 Task: Add Nature's Plus Animal Parade Magnesium to the cart.
Action: Mouse moved to (314, 161)
Screenshot: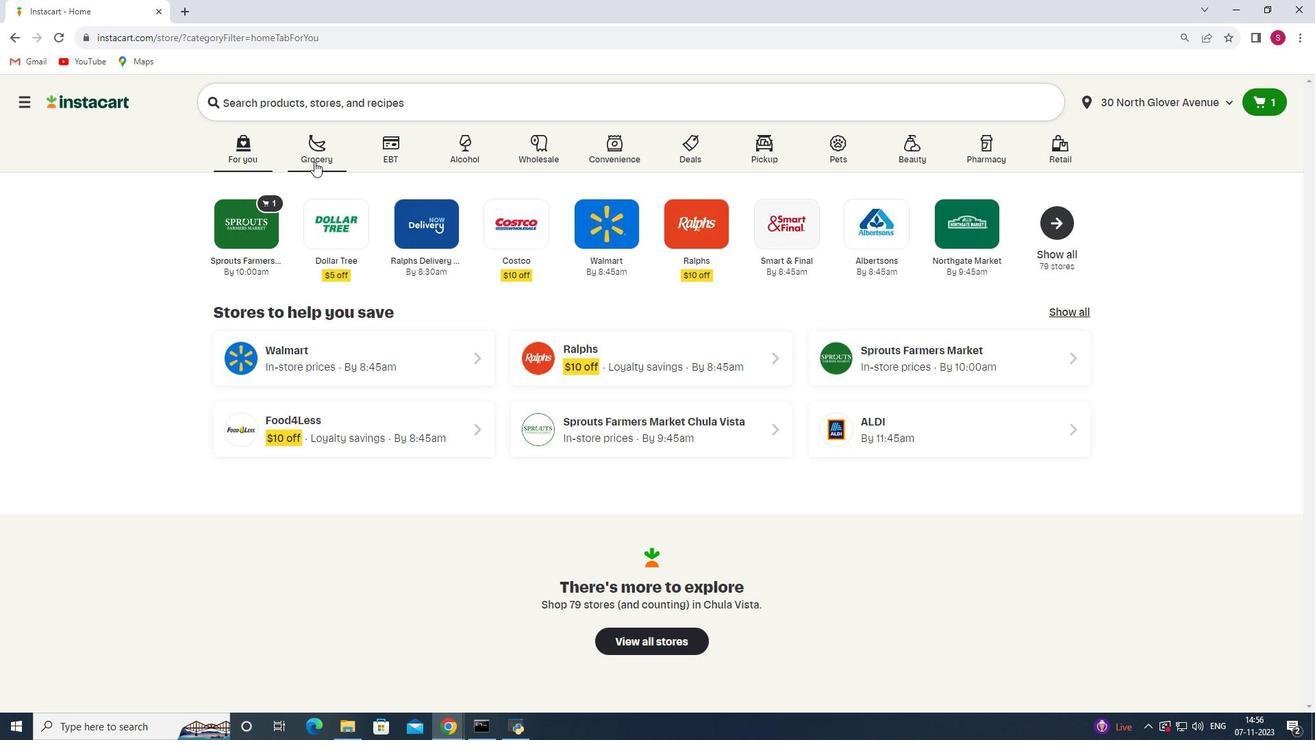 
Action: Mouse pressed left at (314, 161)
Screenshot: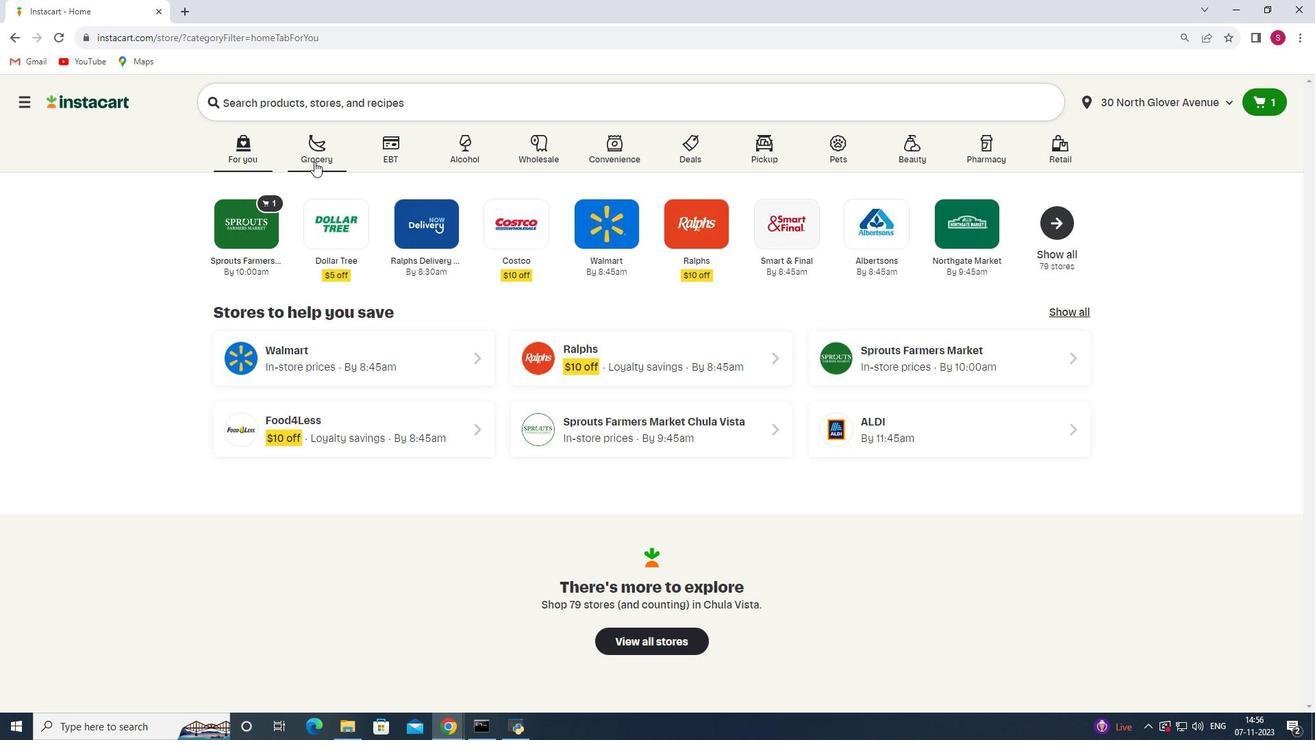 
Action: Mouse moved to (327, 384)
Screenshot: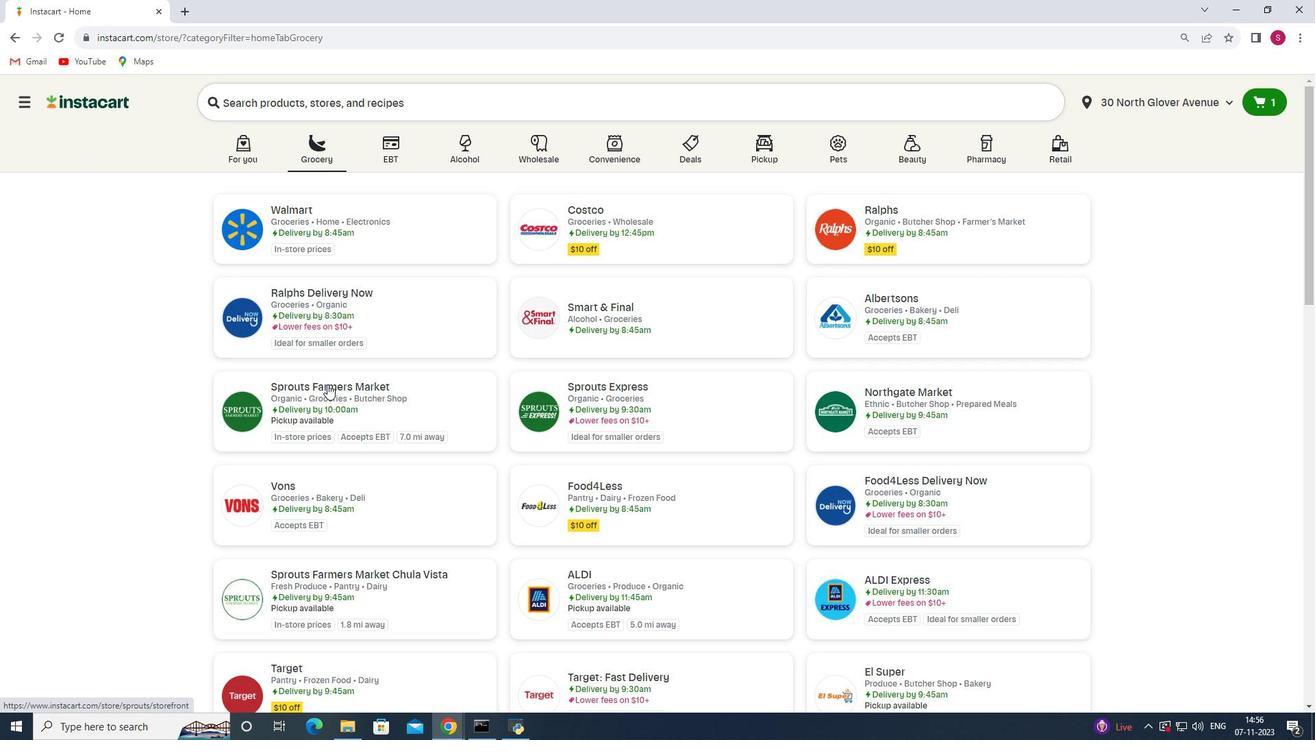 
Action: Mouse pressed left at (327, 384)
Screenshot: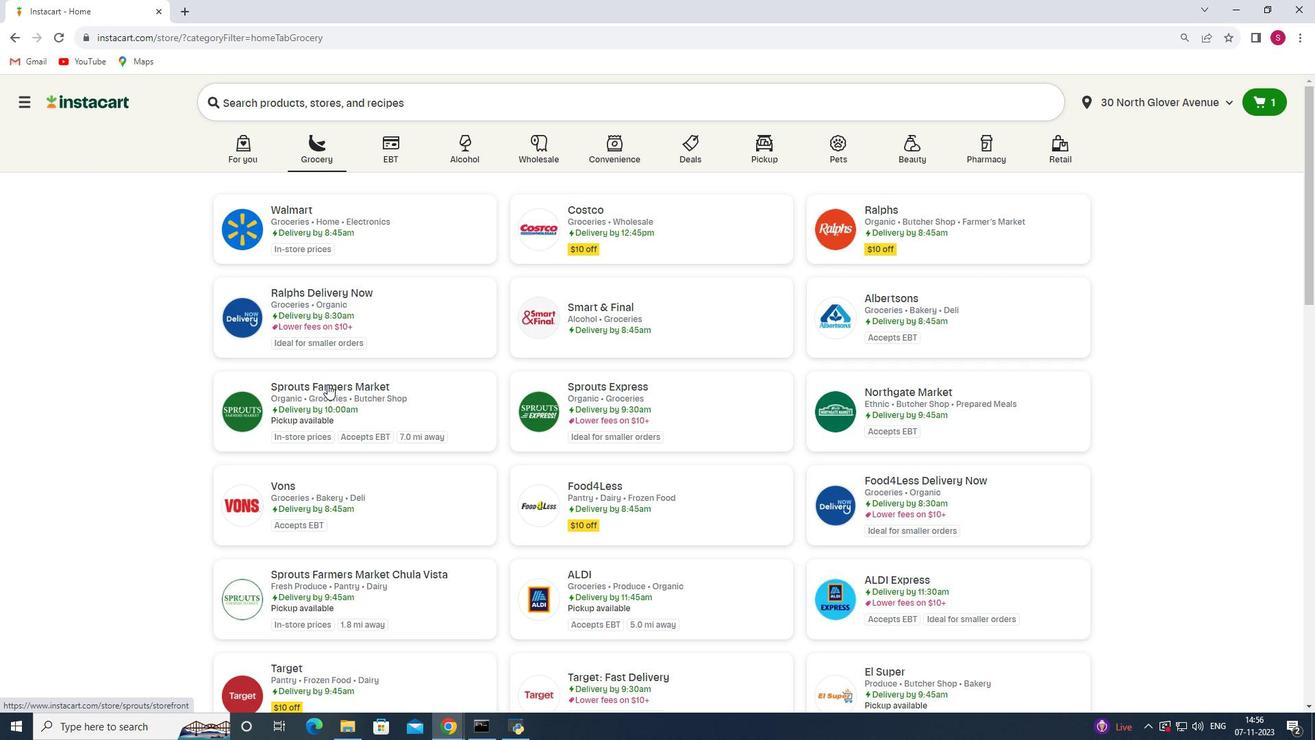 
Action: Mouse moved to (104, 427)
Screenshot: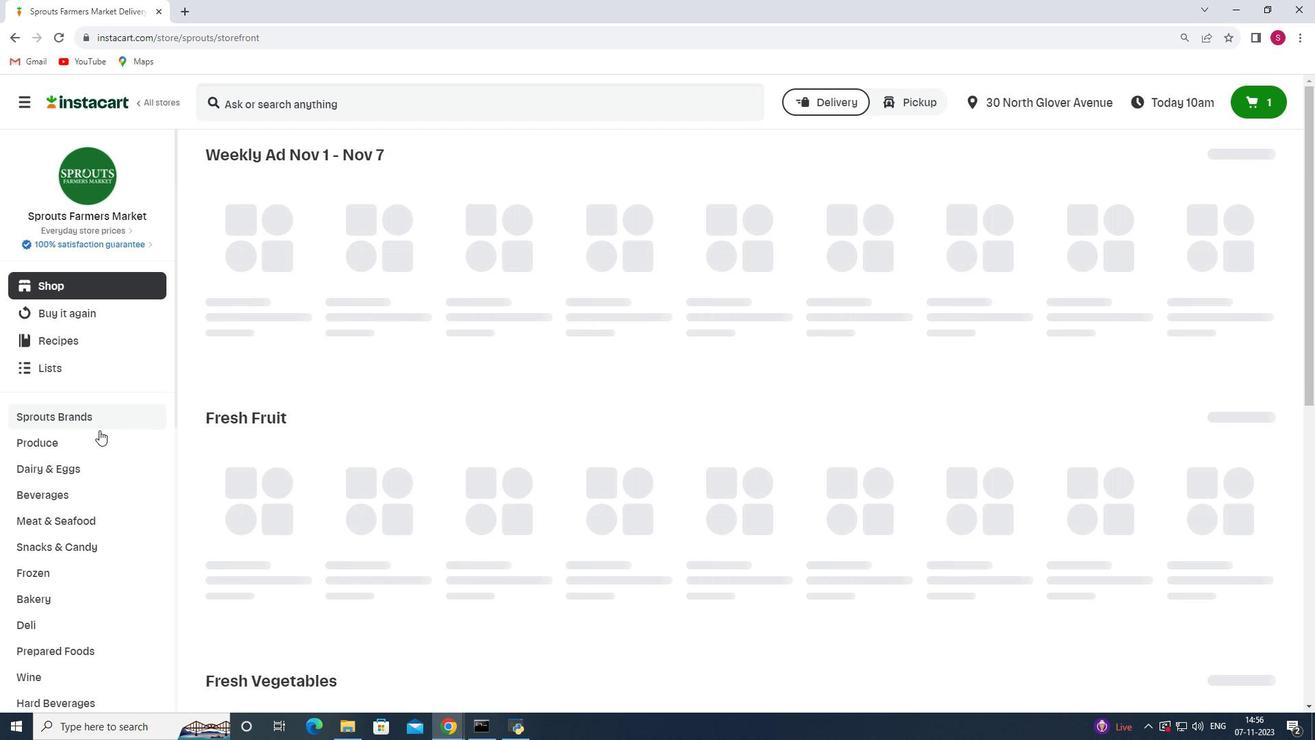 
Action: Mouse scrolled (104, 426) with delta (0, 0)
Screenshot: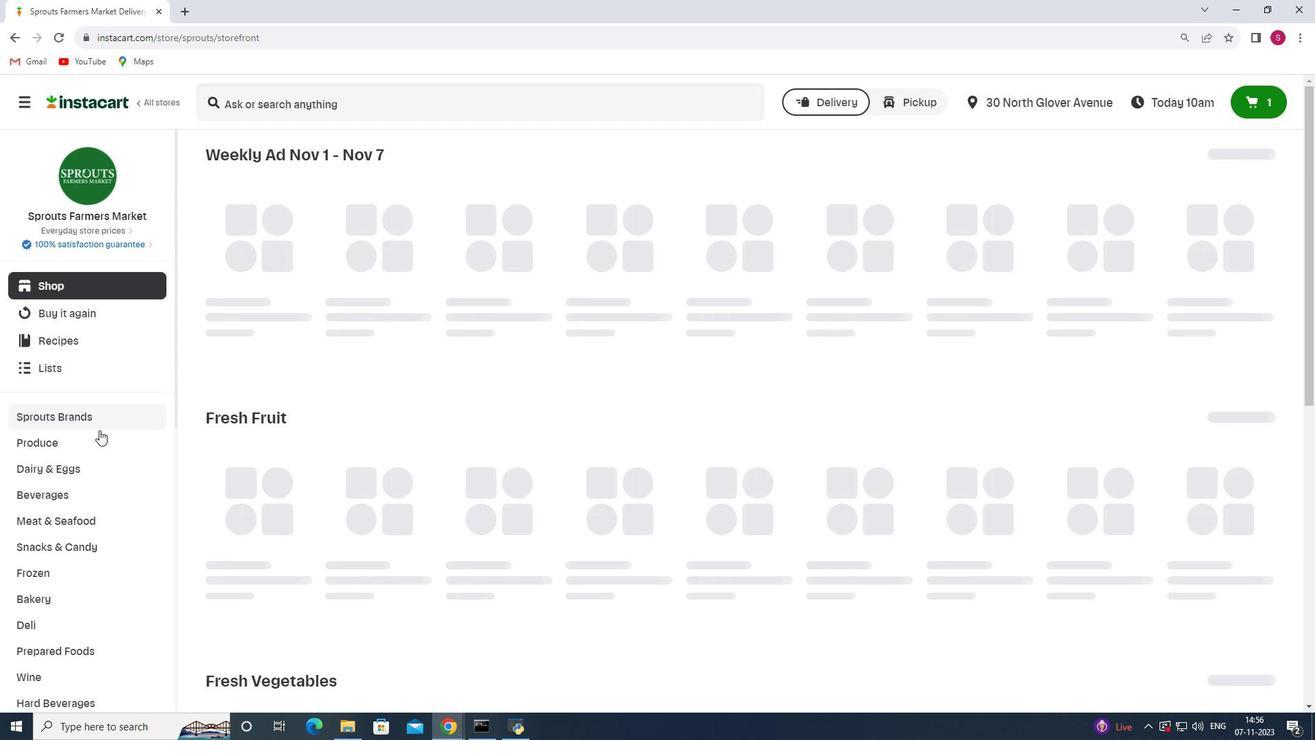 
Action: Mouse moved to (91, 433)
Screenshot: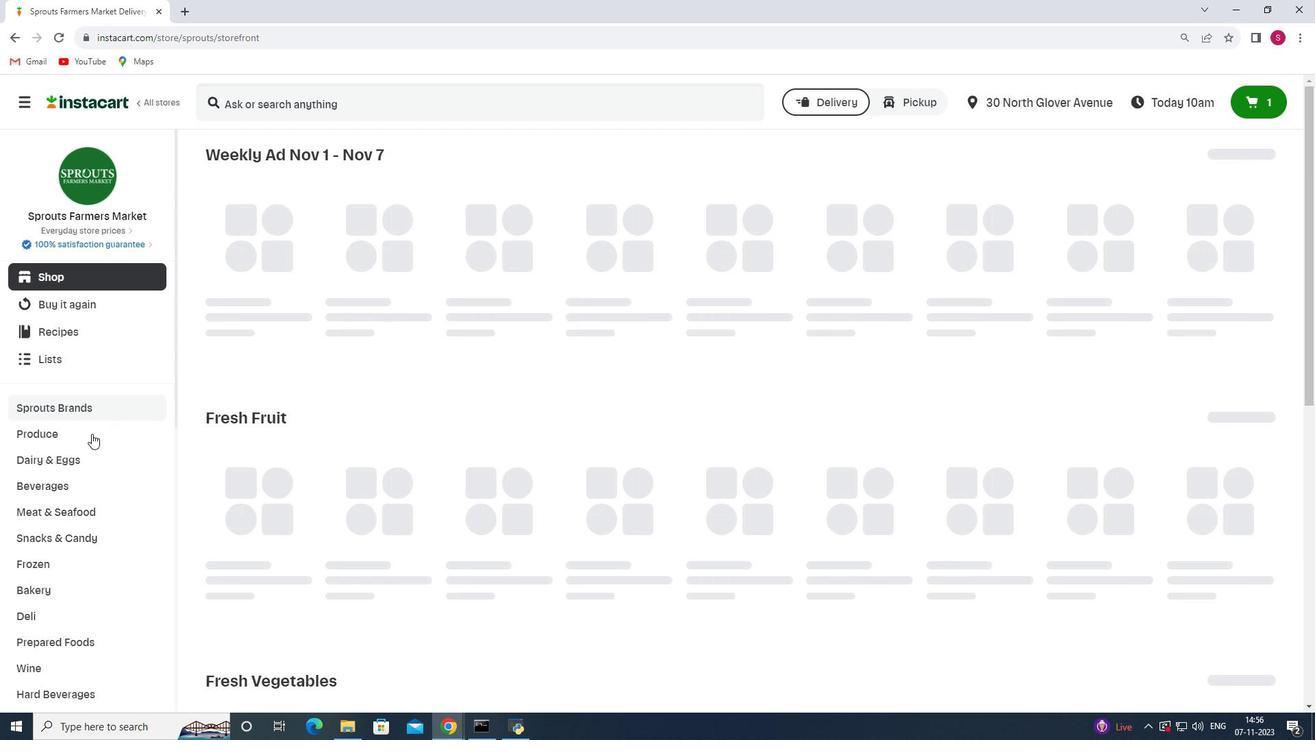 
Action: Mouse scrolled (91, 433) with delta (0, 0)
Screenshot: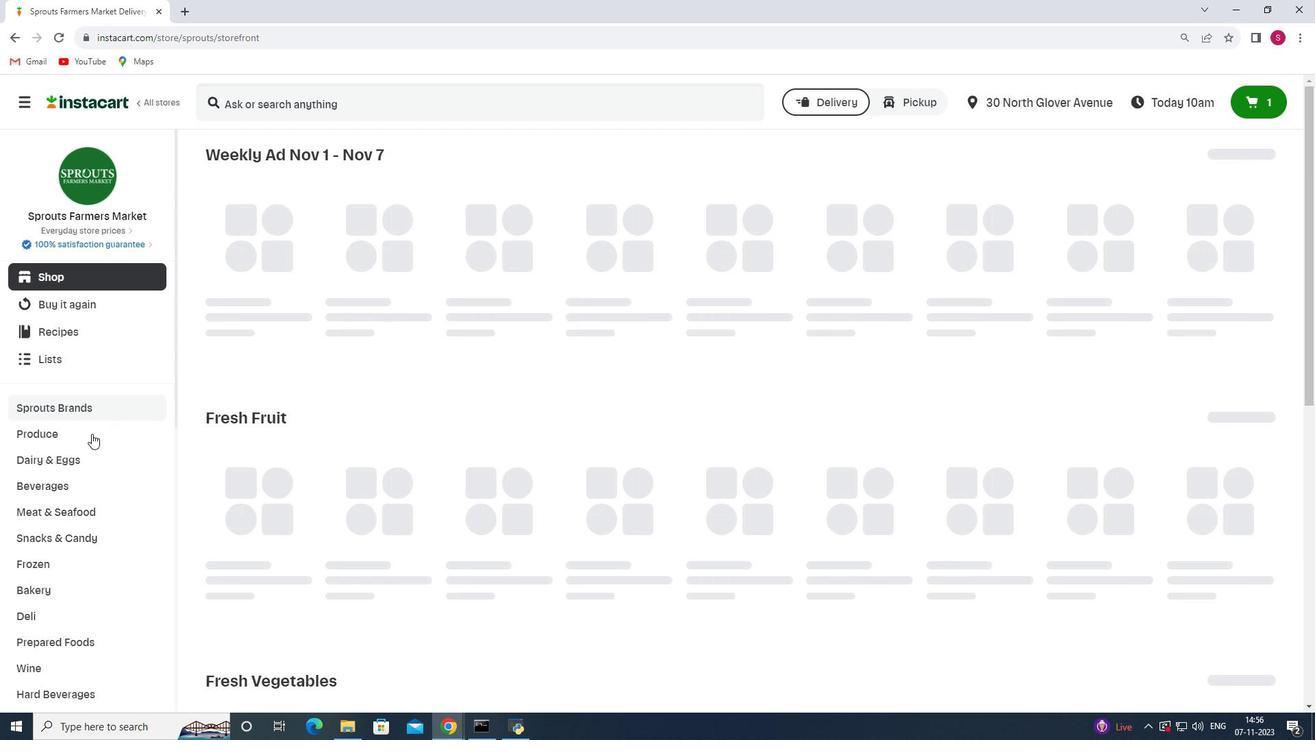 
Action: Mouse scrolled (91, 433) with delta (0, 0)
Screenshot: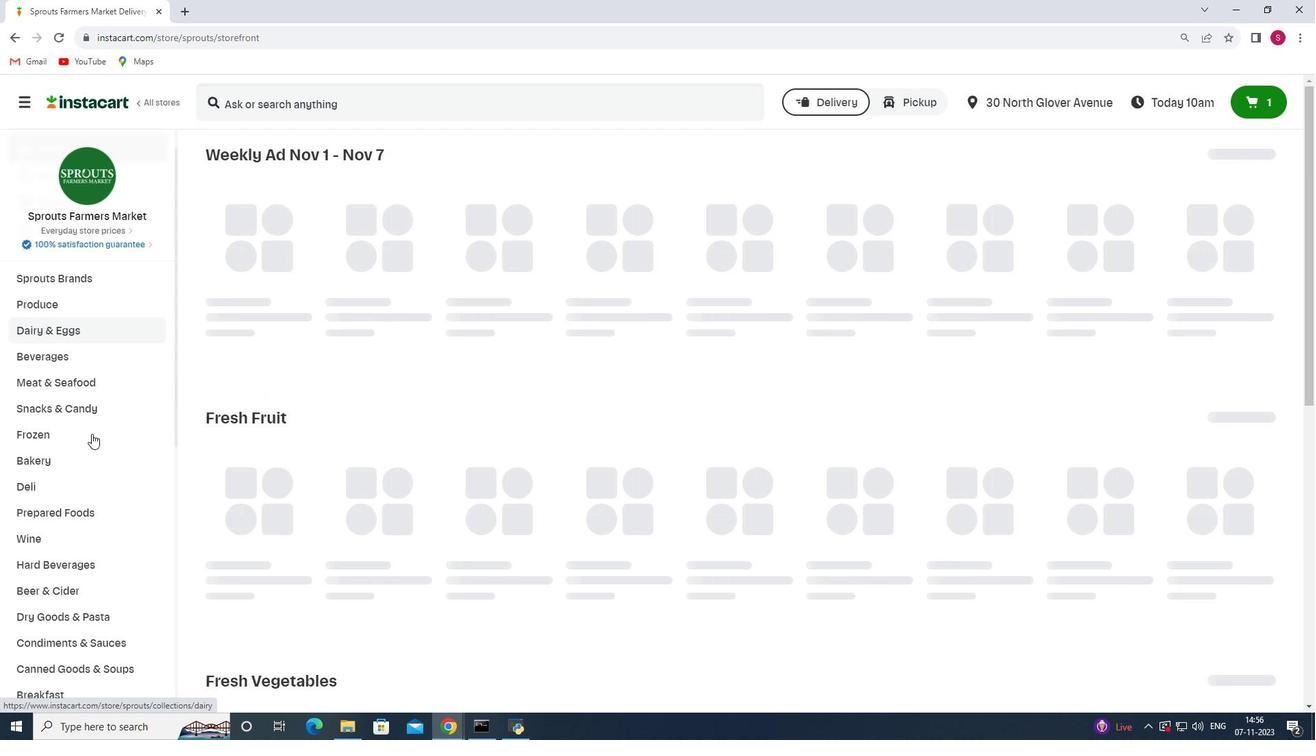 
Action: Mouse scrolled (91, 433) with delta (0, 0)
Screenshot: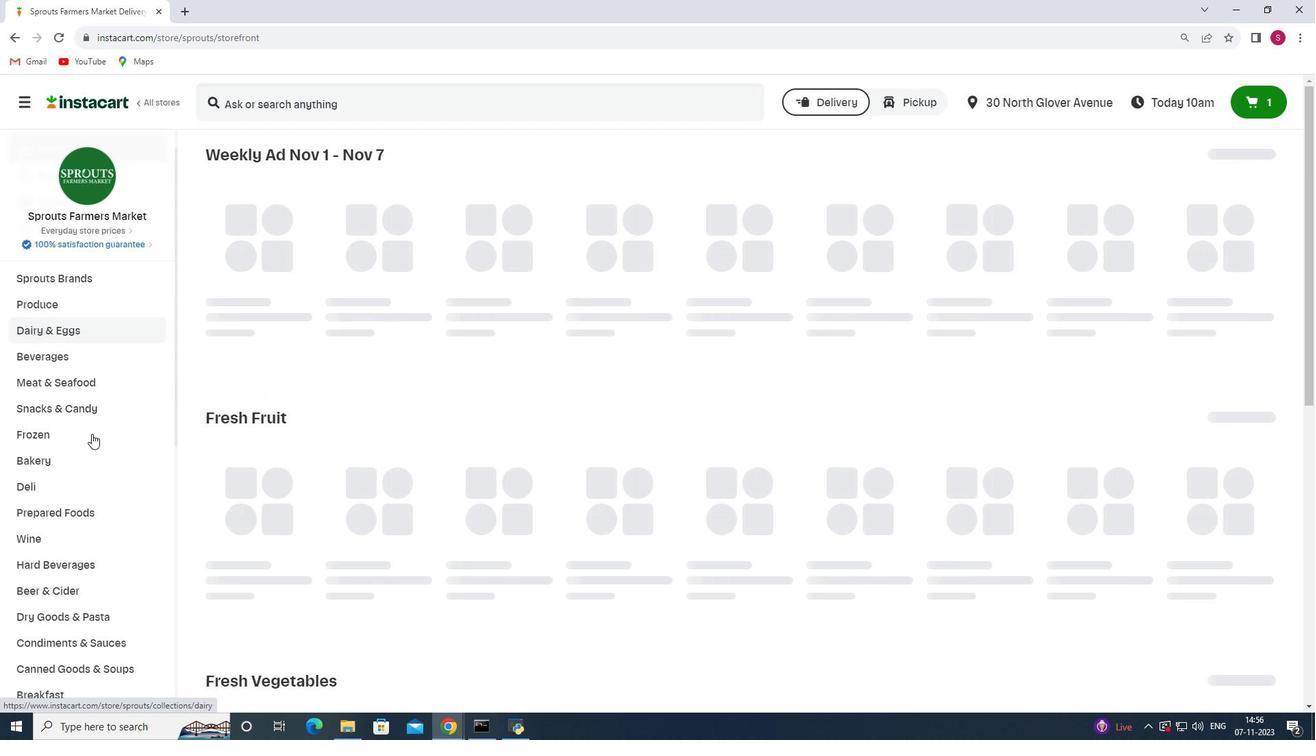 
Action: Mouse scrolled (91, 433) with delta (0, 0)
Screenshot: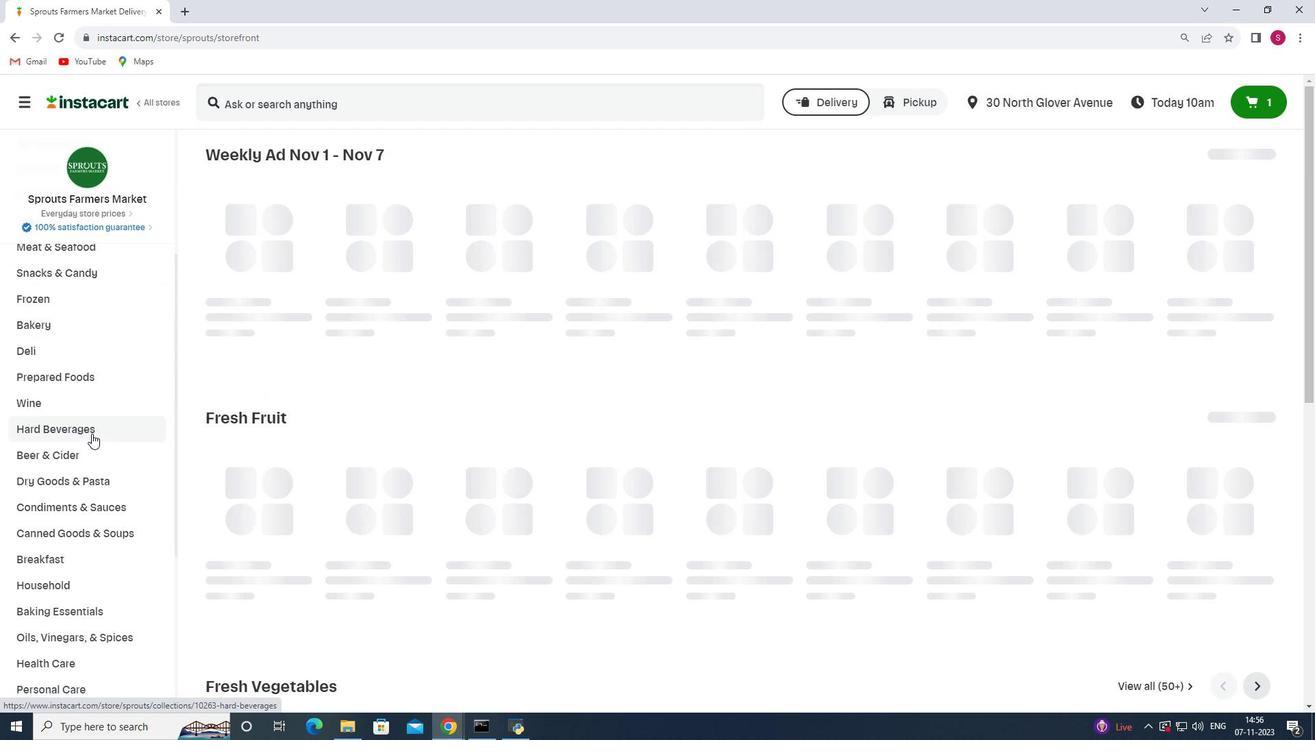 
Action: Mouse scrolled (91, 433) with delta (0, 0)
Screenshot: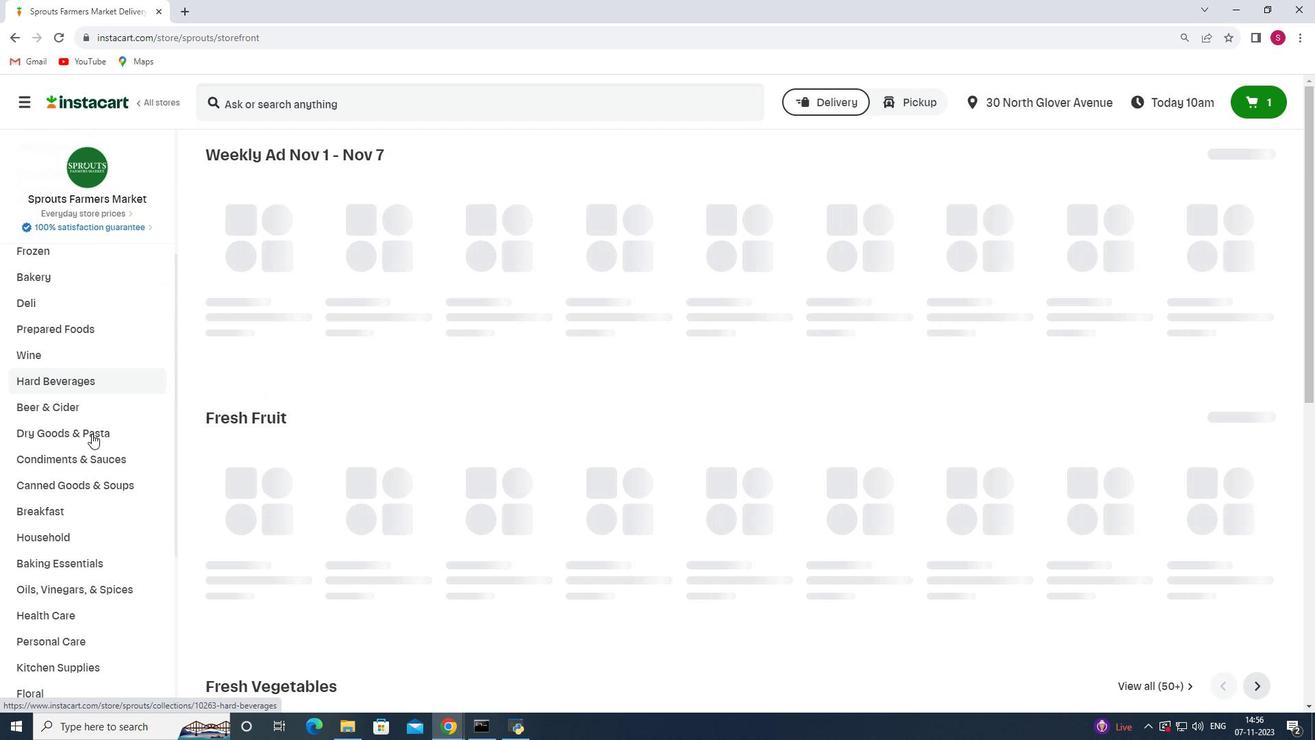 
Action: Mouse scrolled (91, 433) with delta (0, 0)
Screenshot: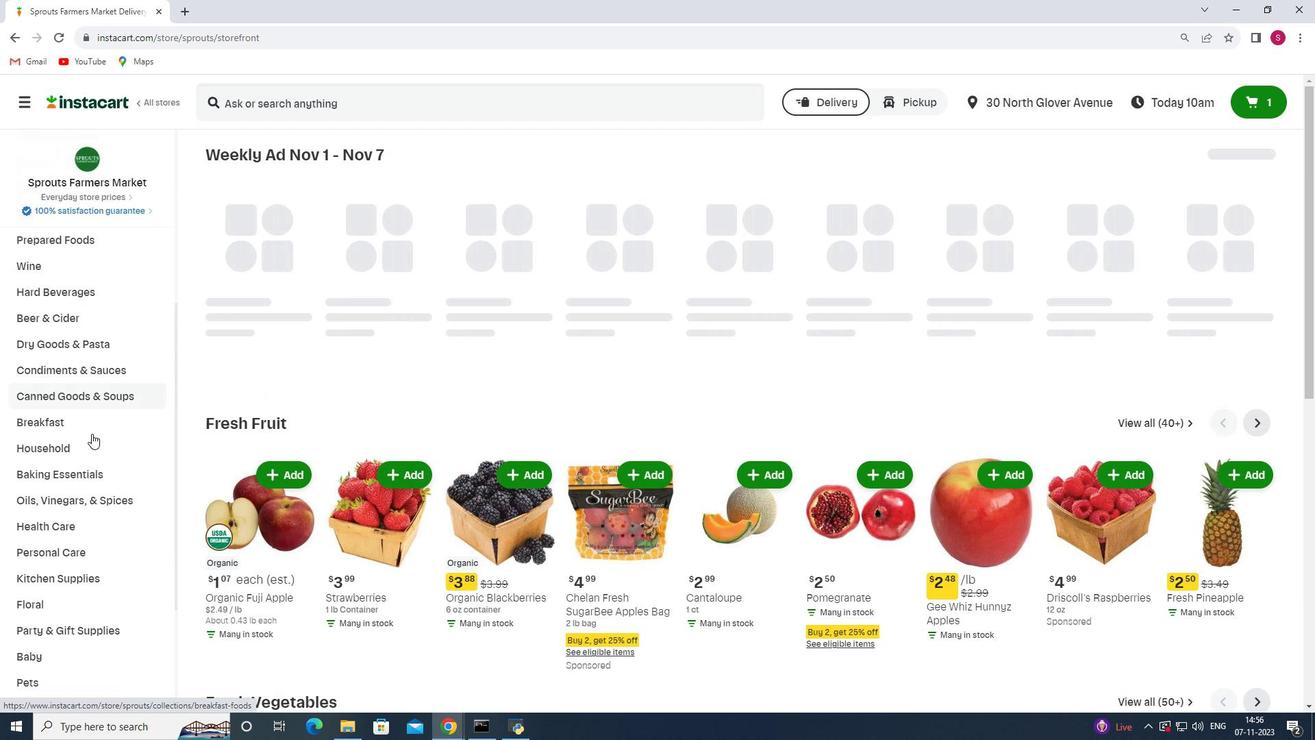 
Action: Mouse scrolled (91, 433) with delta (0, 0)
Screenshot: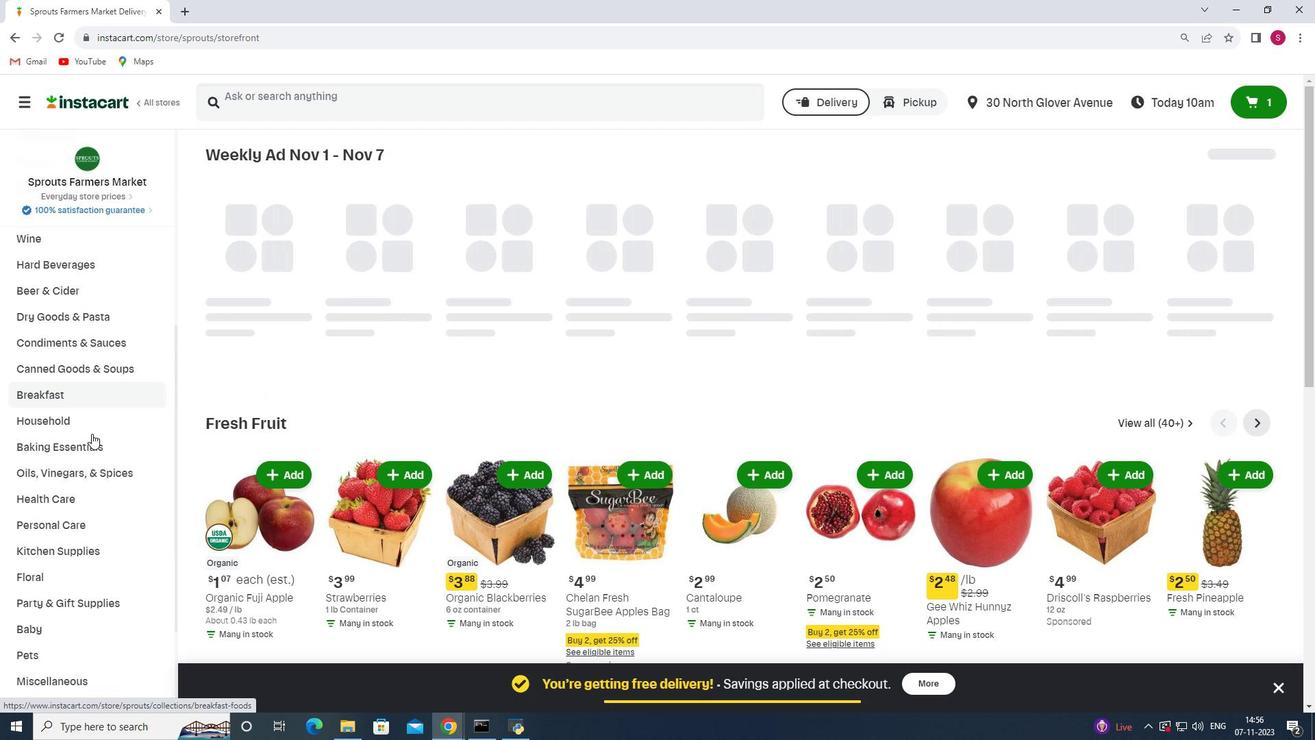 
Action: Mouse moved to (97, 391)
Screenshot: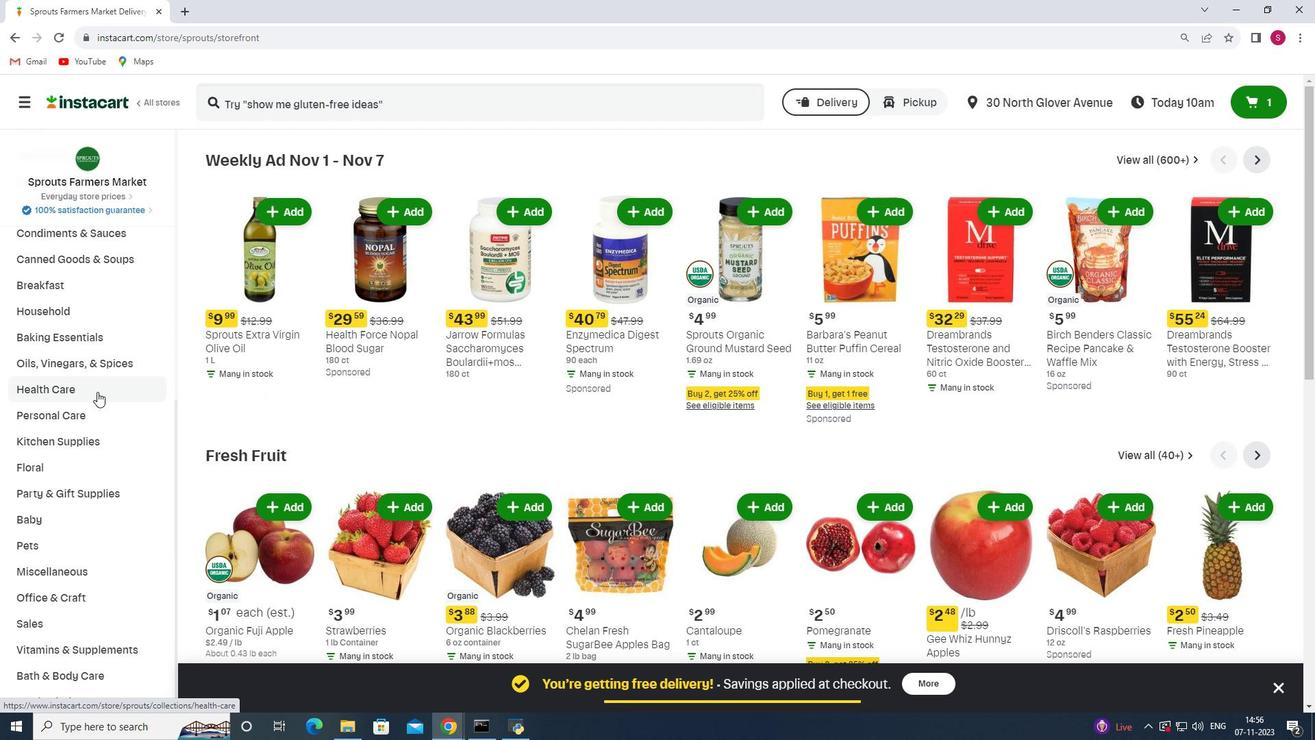 
Action: Mouse pressed left at (97, 391)
Screenshot: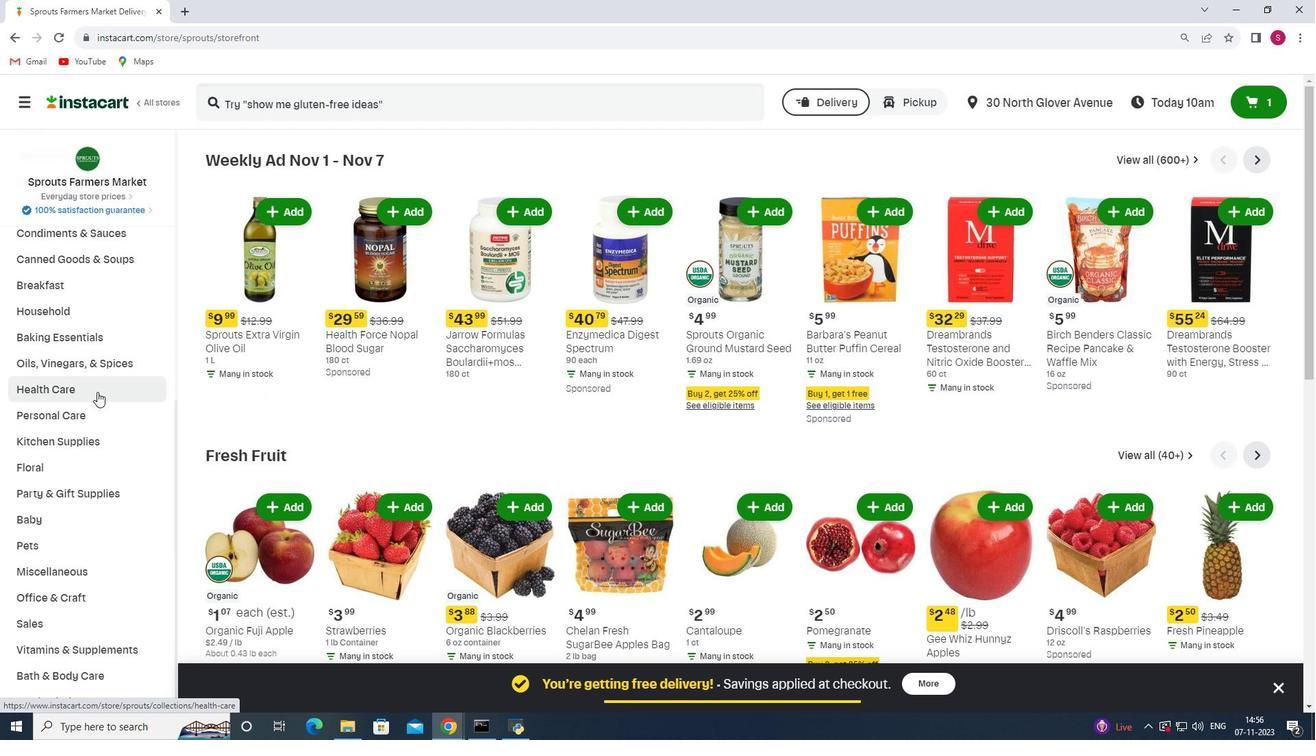 
Action: Mouse moved to (504, 194)
Screenshot: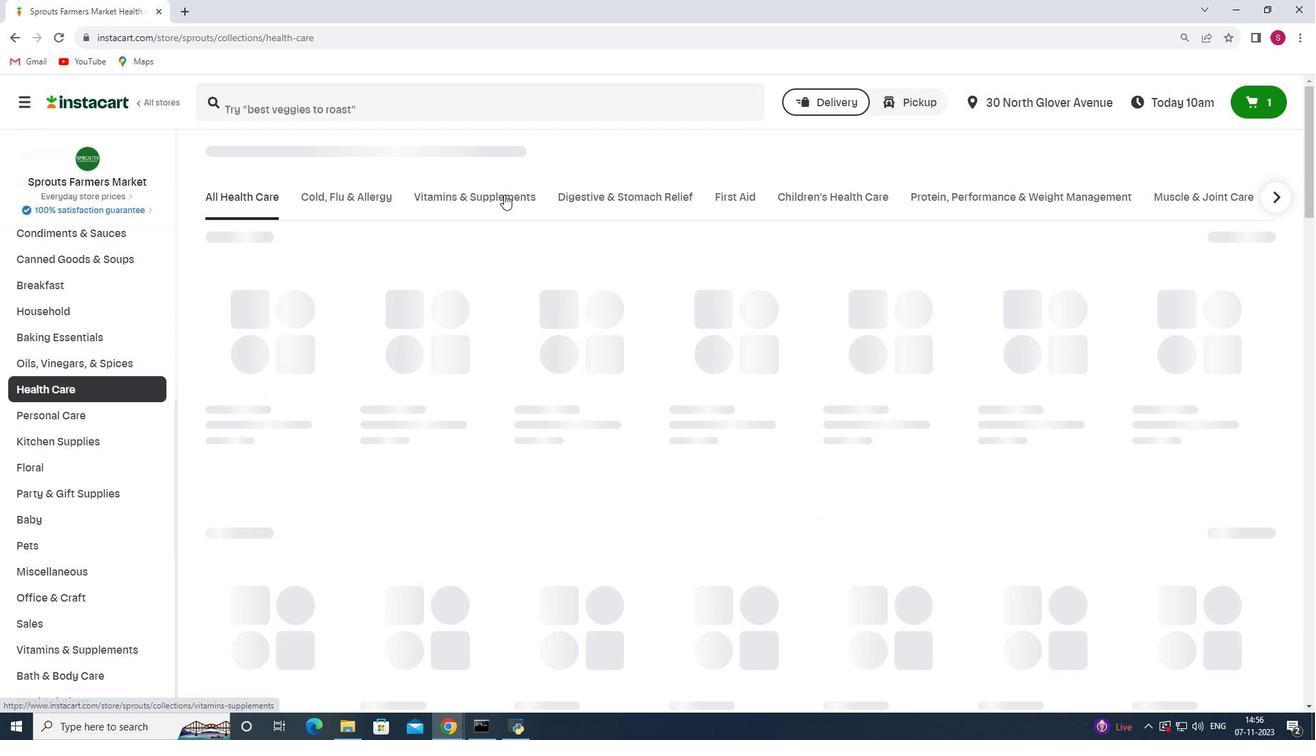 
Action: Mouse pressed left at (504, 194)
Screenshot: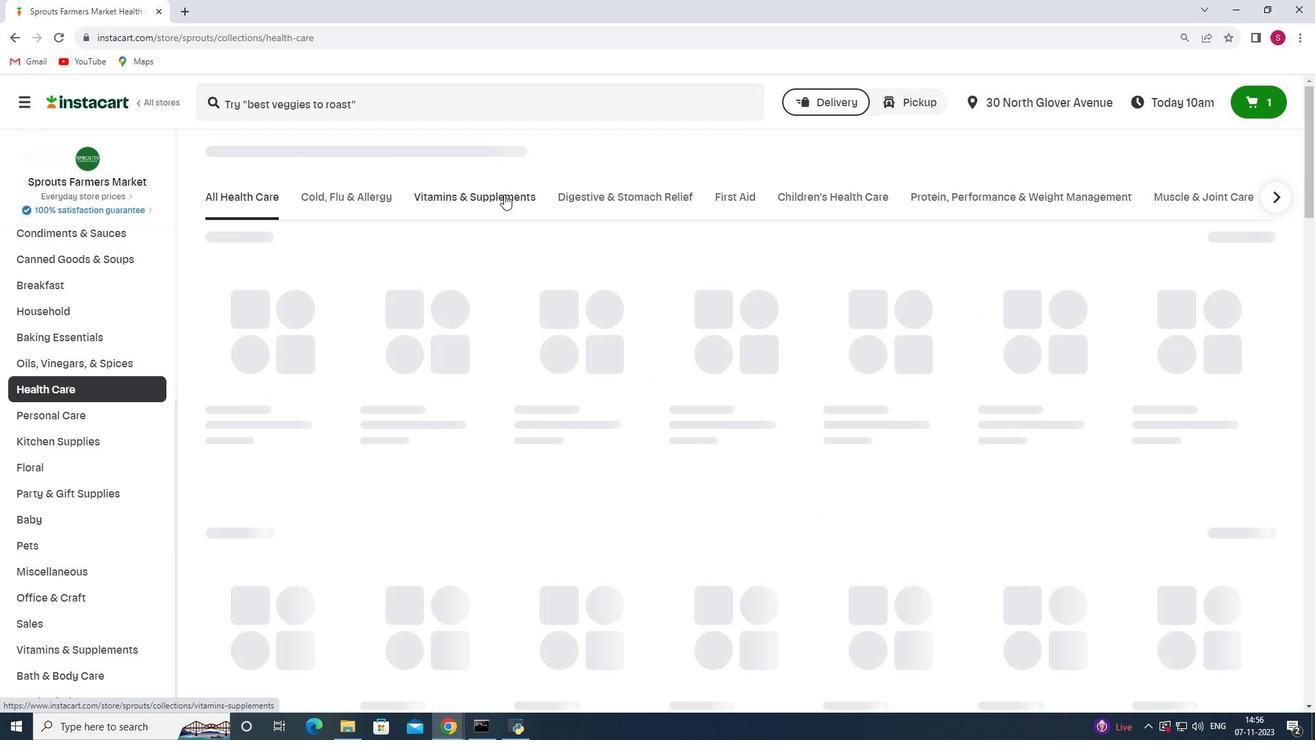 
Action: Mouse moved to (752, 261)
Screenshot: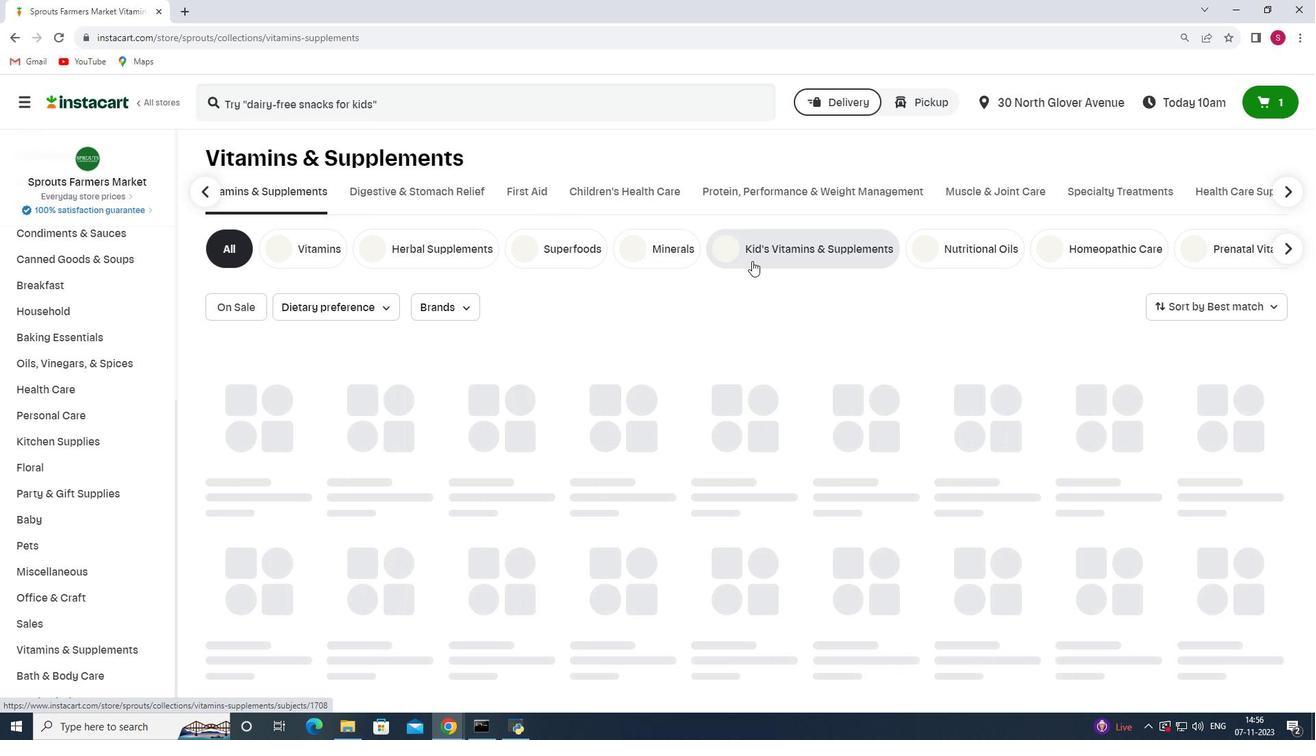 
Action: Mouse pressed left at (752, 261)
Screenshot: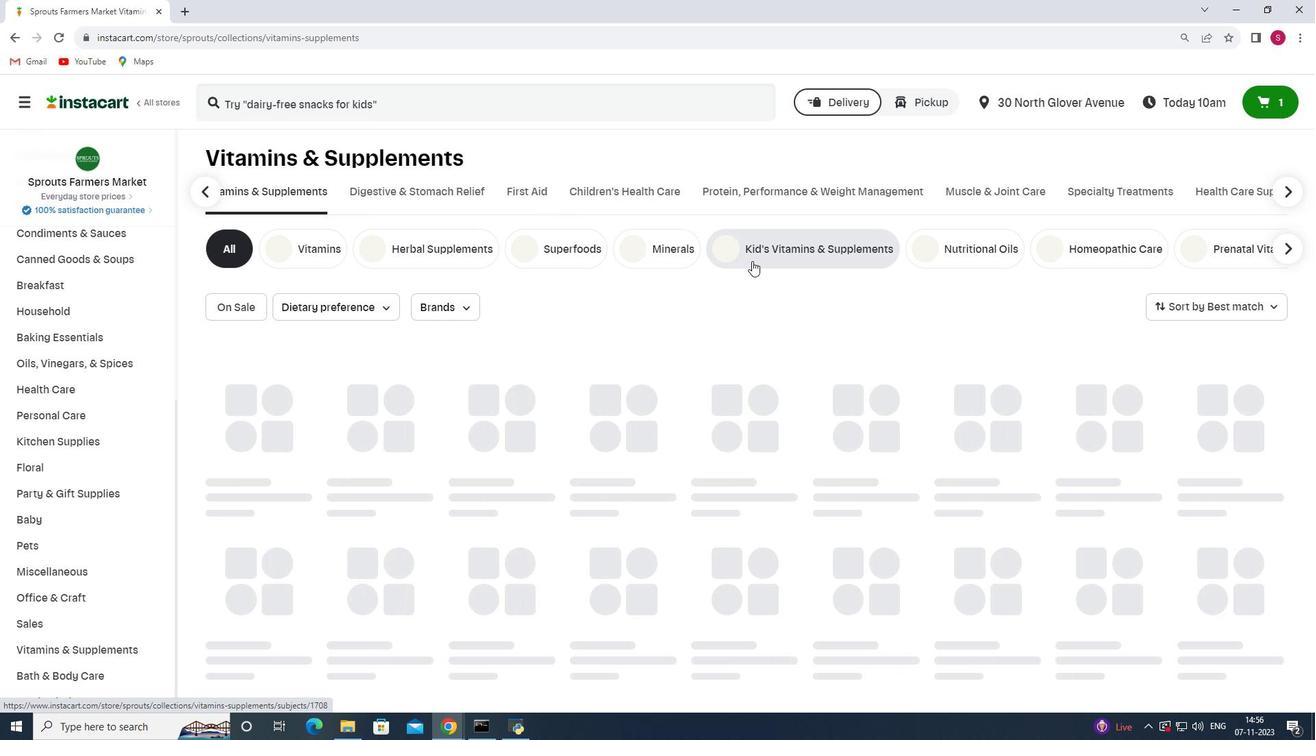 
Action: Mouse moved to (395, 108)
Screenshot: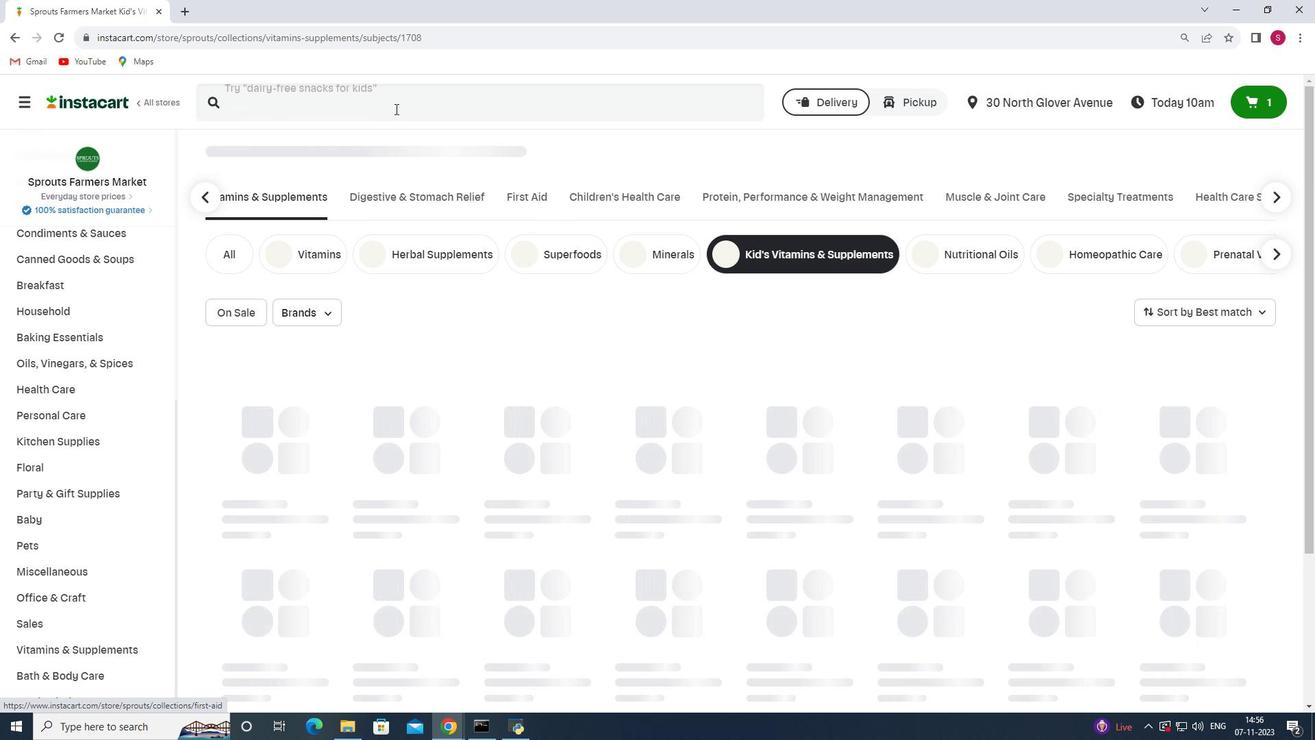 
Action: Mouse pressed left at (395, 108)
Screenshot: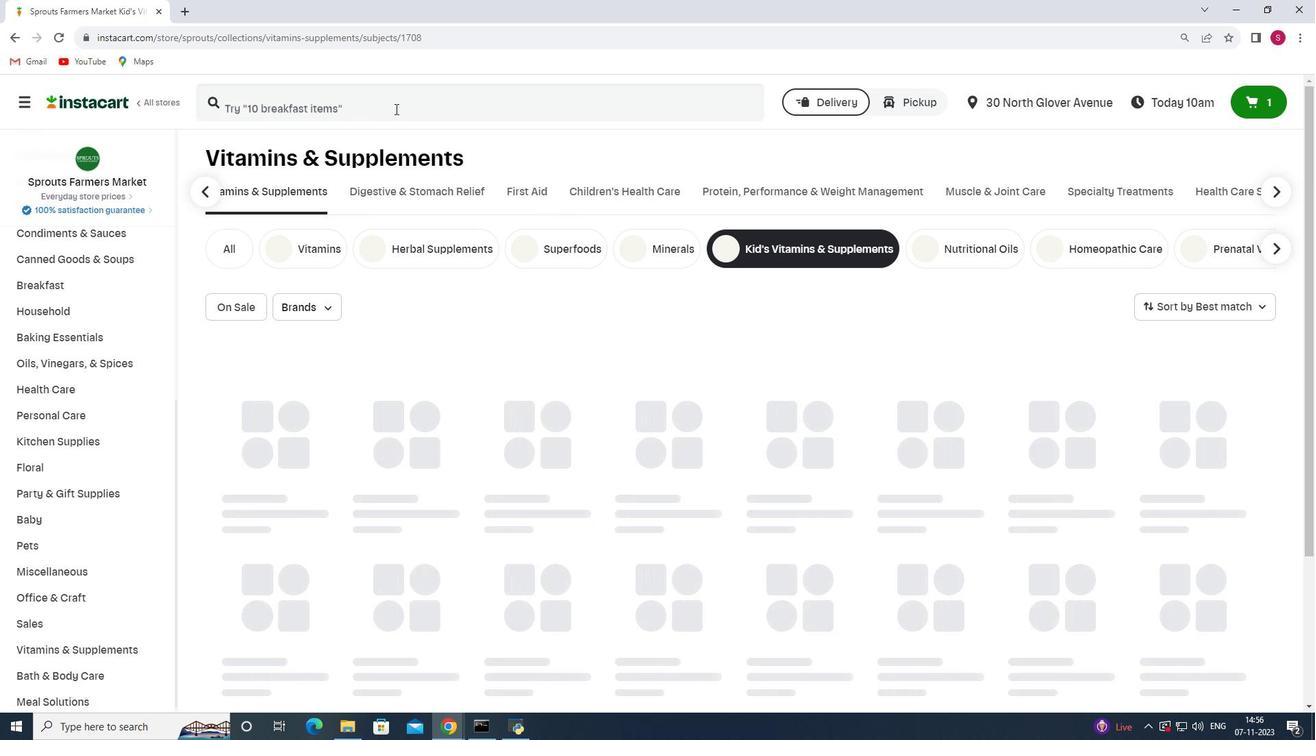 
Action: Key pressed <Key.shift>Nature's<Key.space><Key.shift>Plus<Key.space><Key.shift>Animal<Key.space><Key.shift>Parade<Key.space><Key.shift>Magnesium<Key.enter>
Screenshot: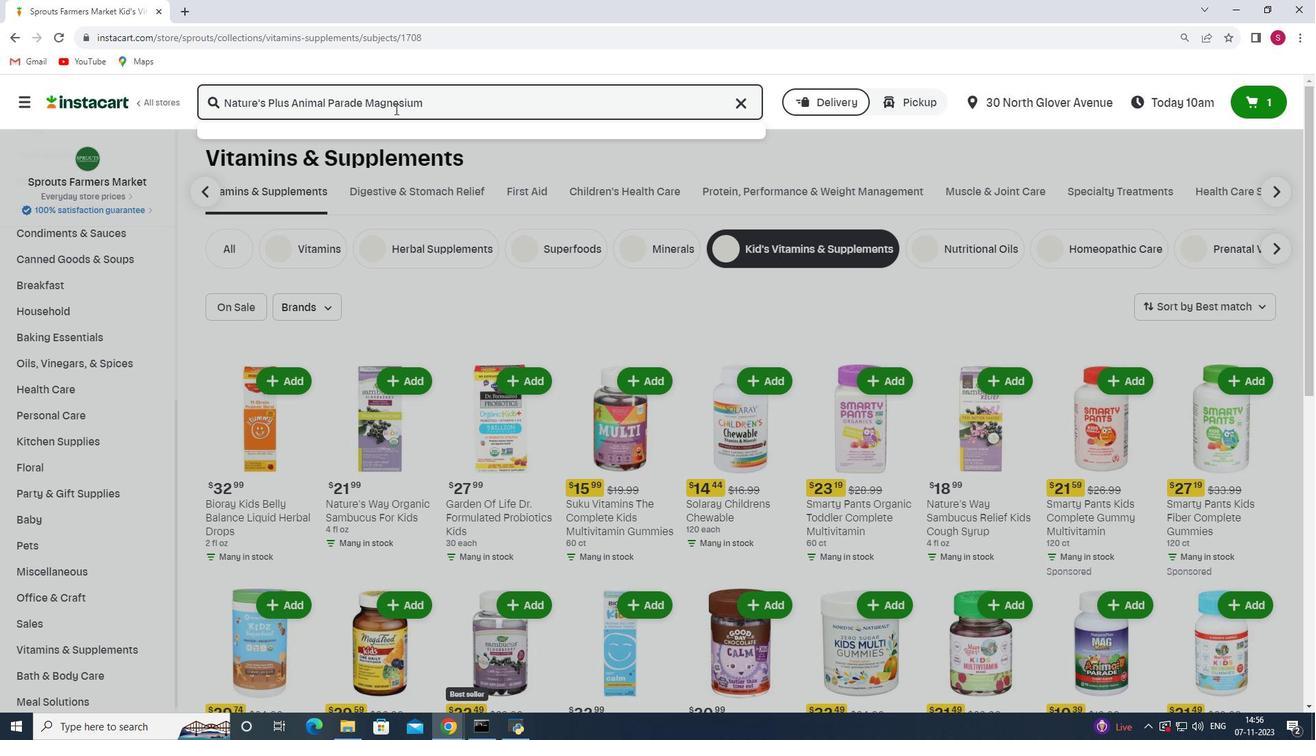 
Action: Mouse moved to (413, 167)
Screenshot: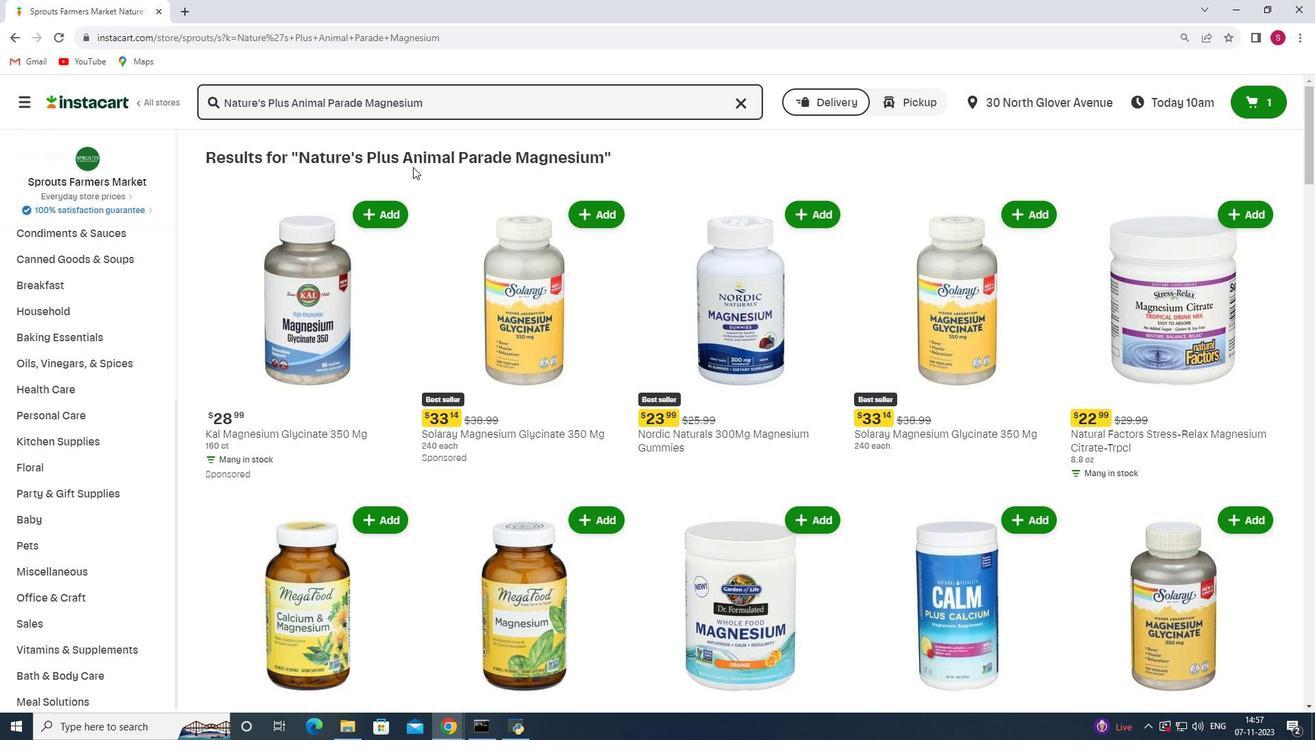 
Action: Mouse scrolled (413, 166) with delta (0, 0)
Screenshot: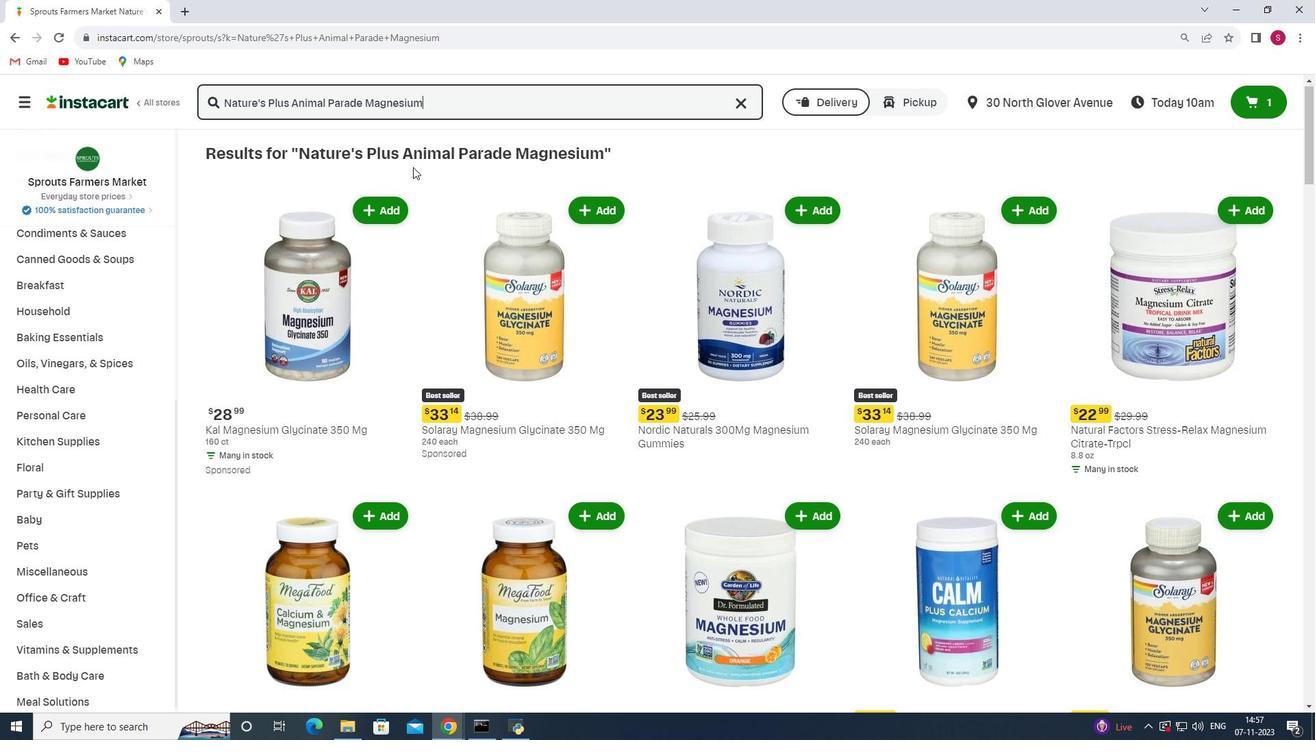 
Action: Mouse scrolled (413, 166) with delta (0, 0)
Screenshot: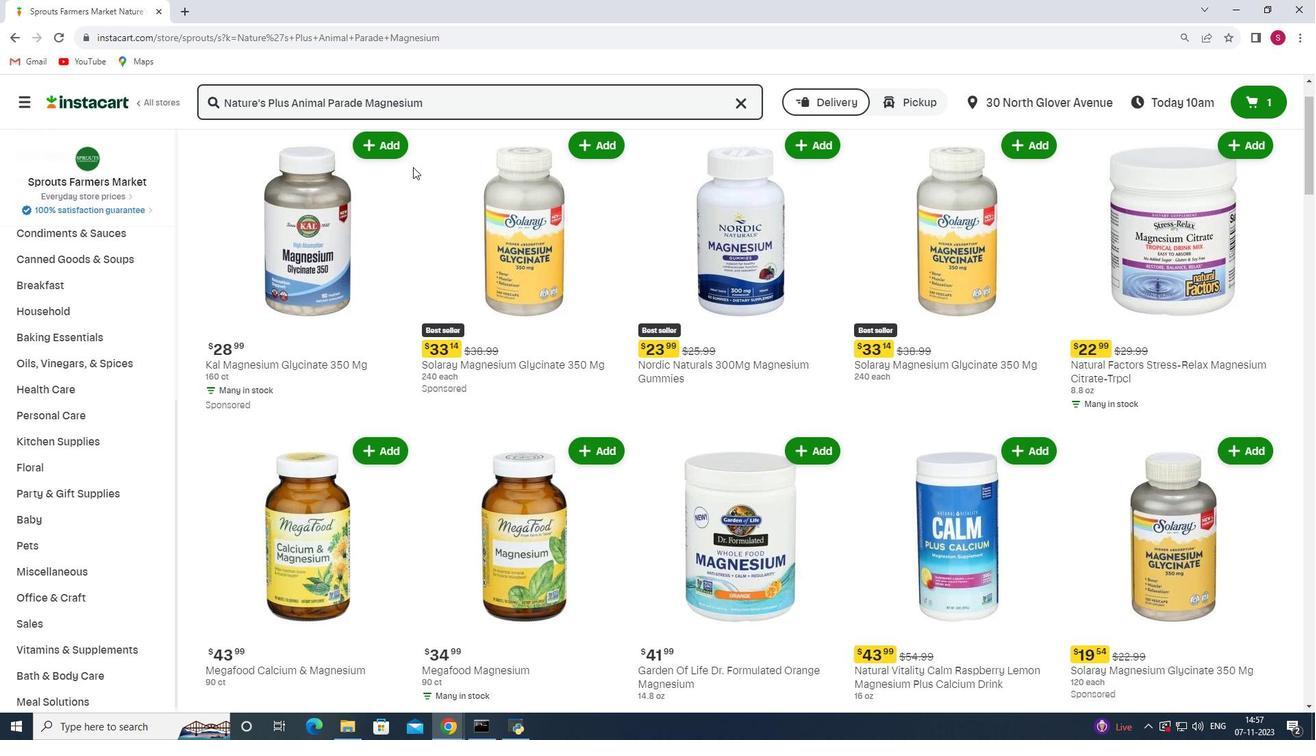 
Action: Mouse scrolled (413, 166) with delta (0, 0)
Screenshot: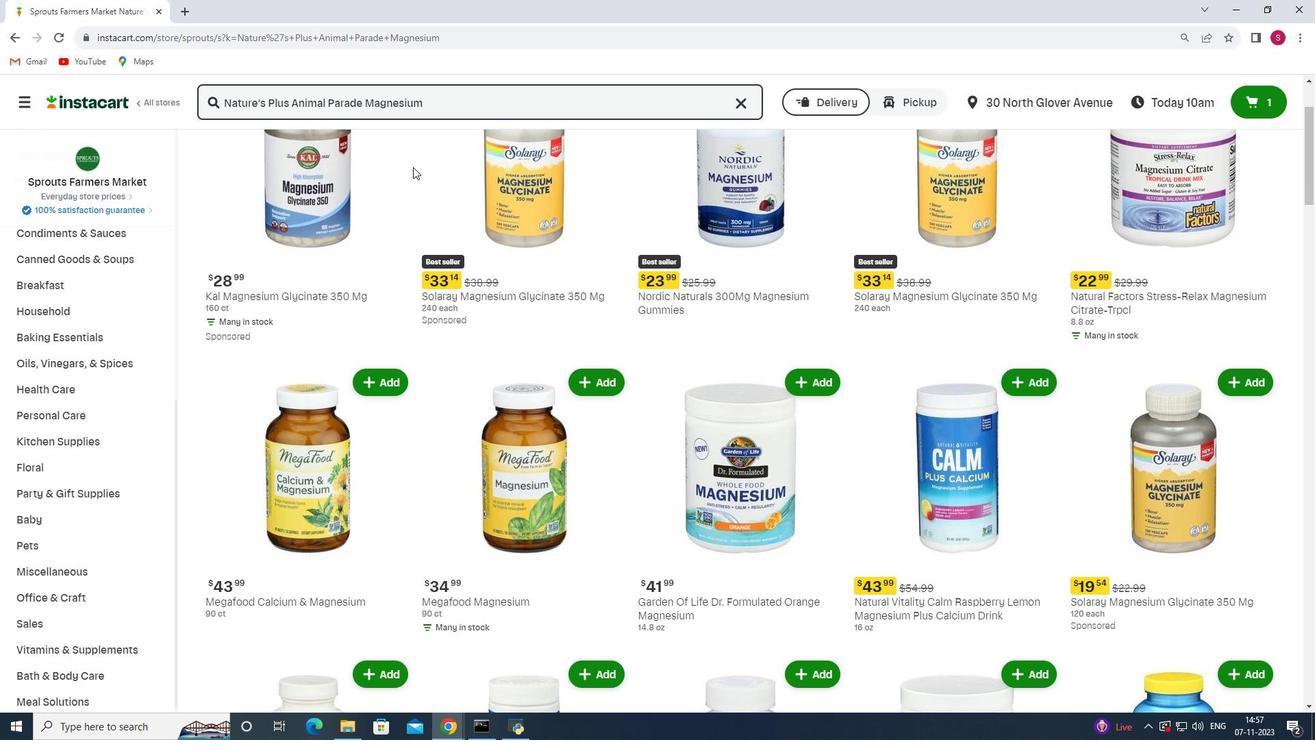
Action: Mouse scrolled (413, 166) with delta (0, 0)
Screenshot: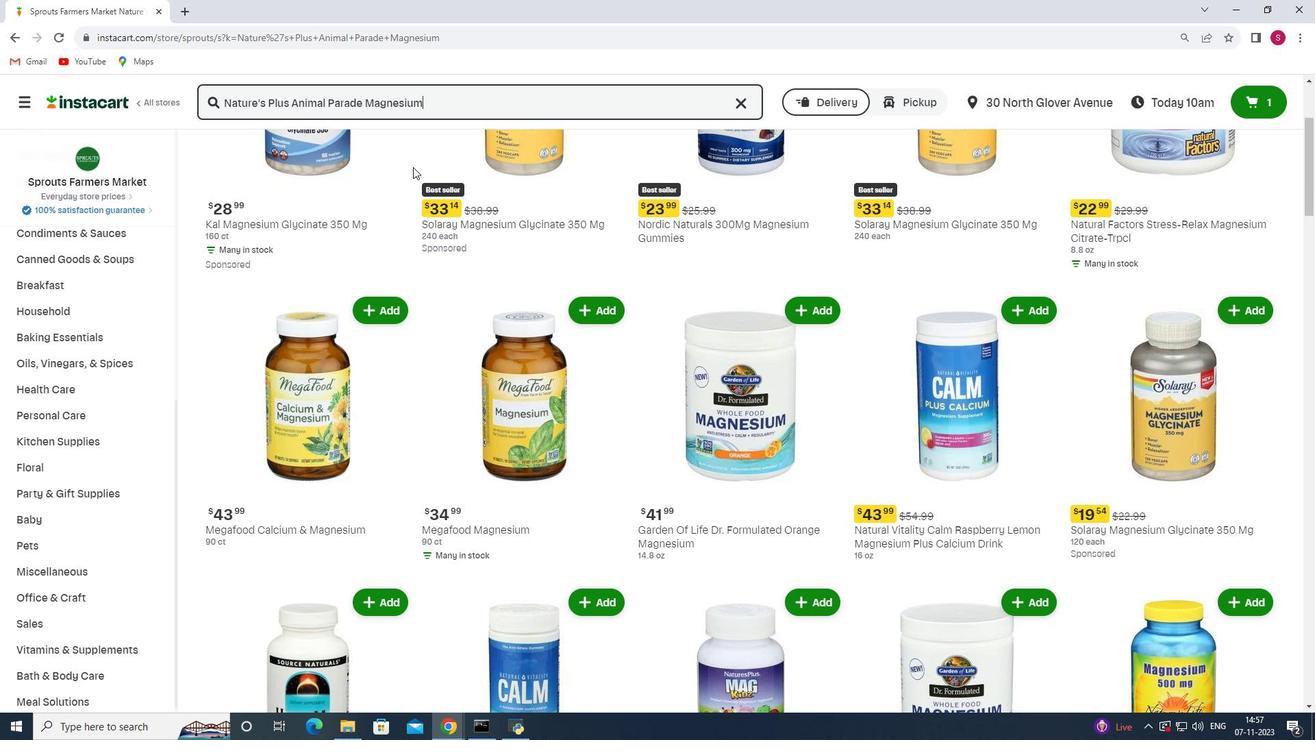 
Action: Mouse scrolled (413, 166) with delta (0, 0)
Screenshot: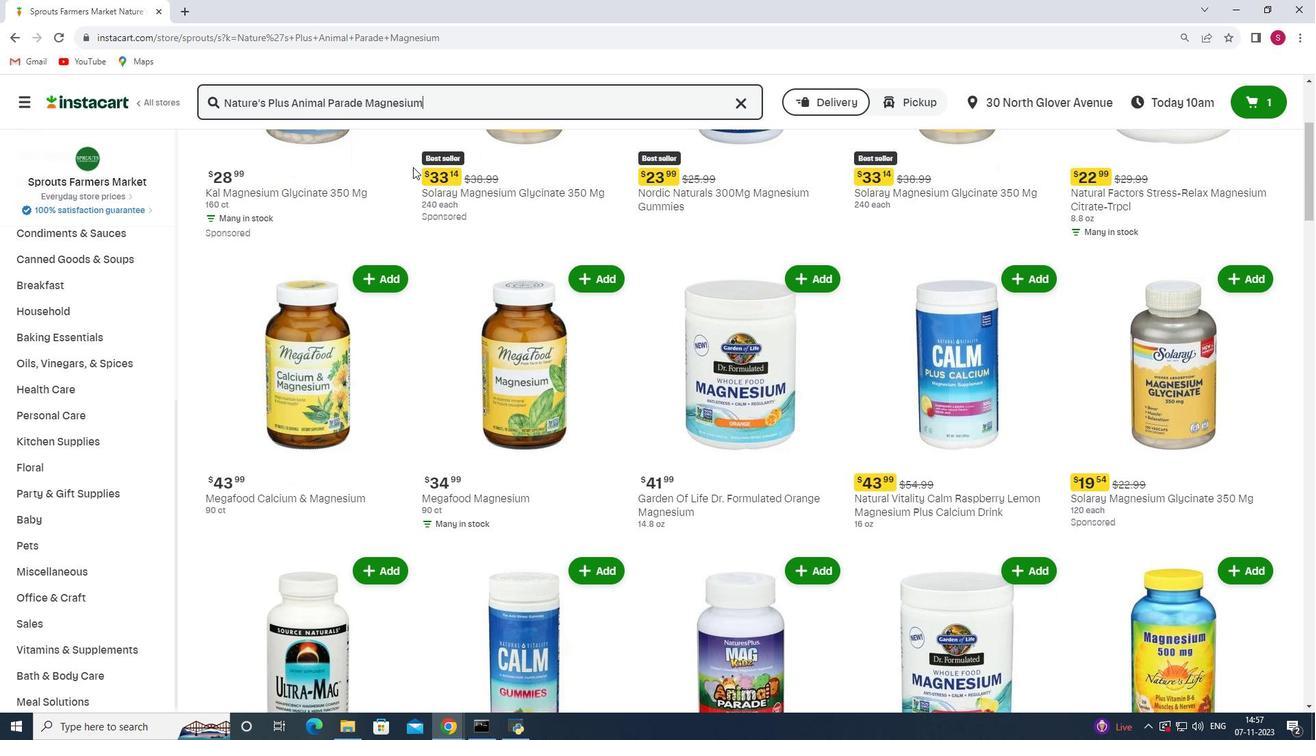
Action: Mouse moved to (429, 199)
Screenshot: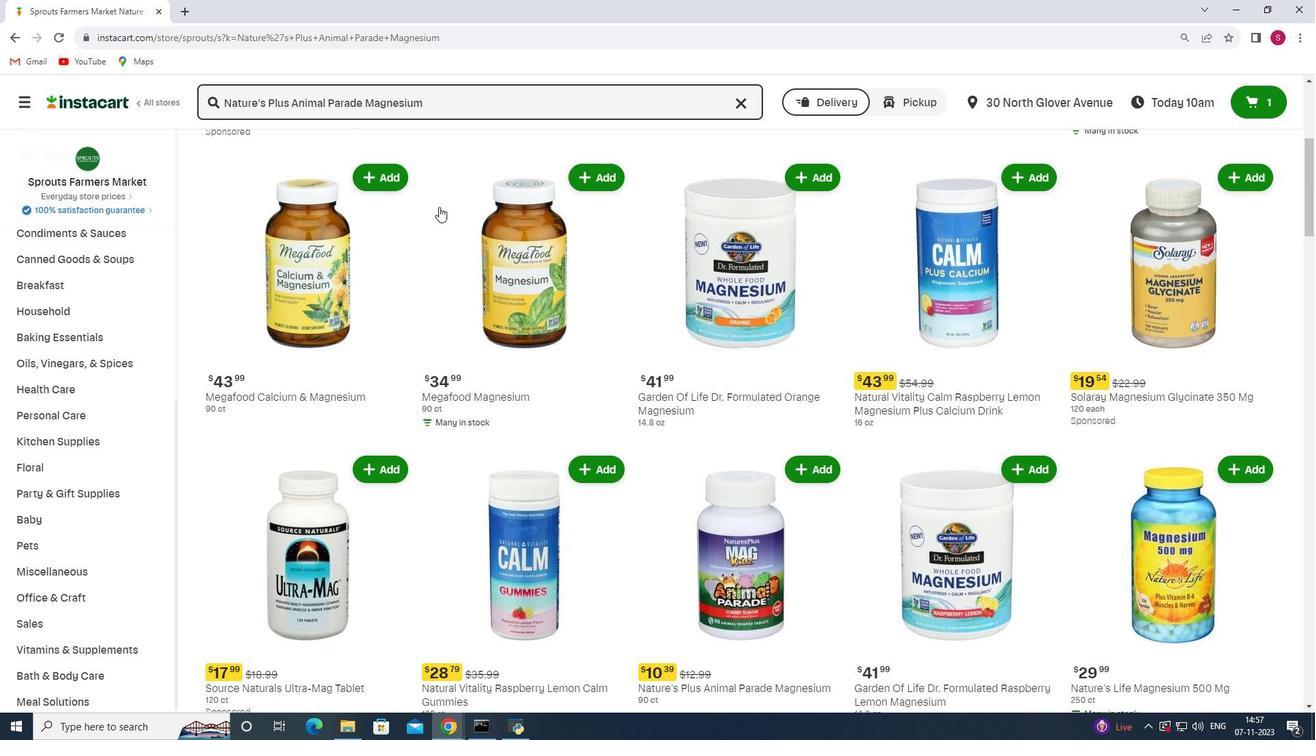 
Action: Mouse scrolled (429, 198) with delta (0, 0)
Screenshot: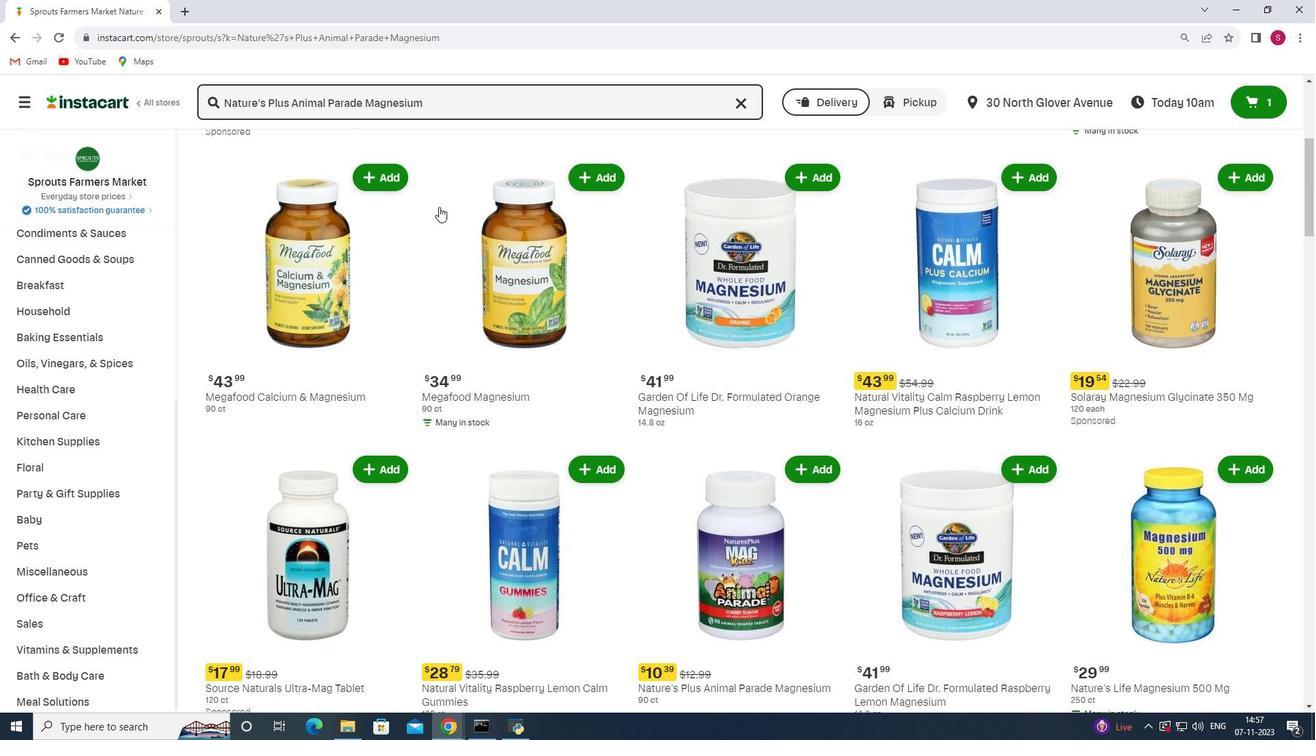 
Action: Mouse moved to (461, 320)
Screenshot: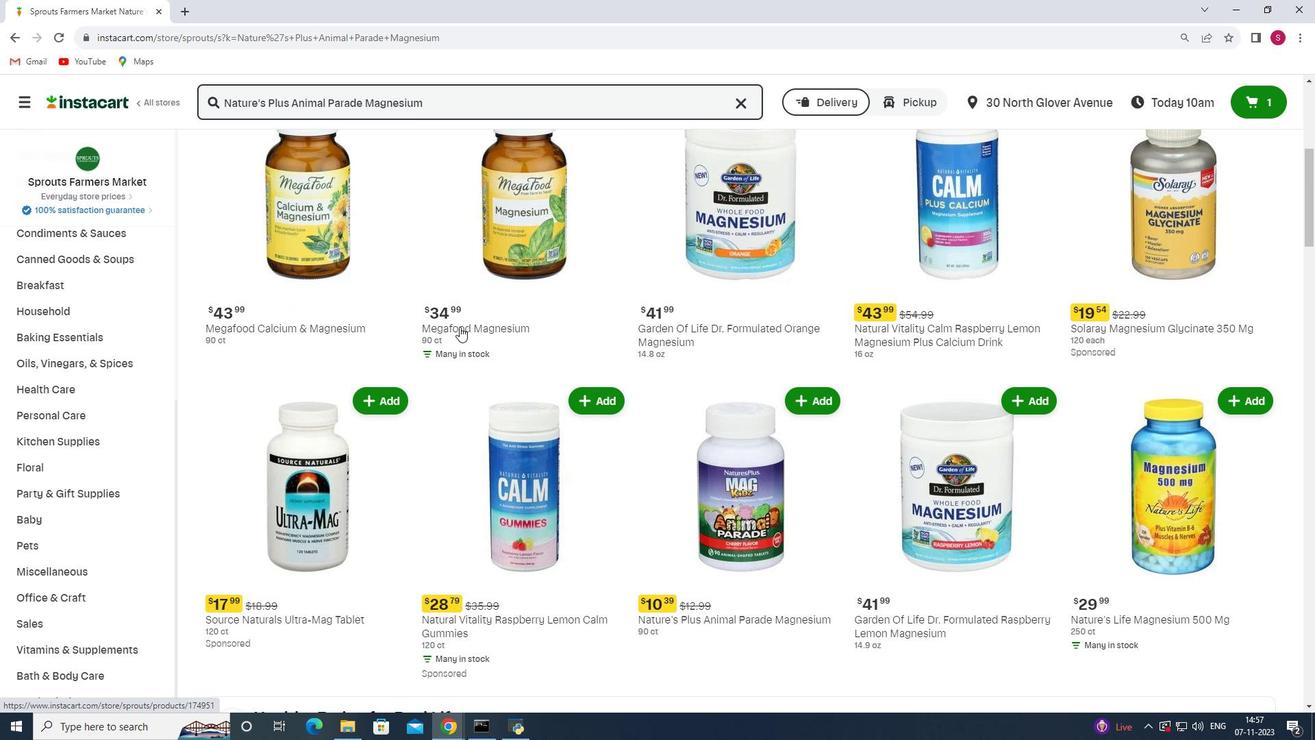 
Action: Mouse scrolled (461, 319) with delta (0, 0)
Screenshot: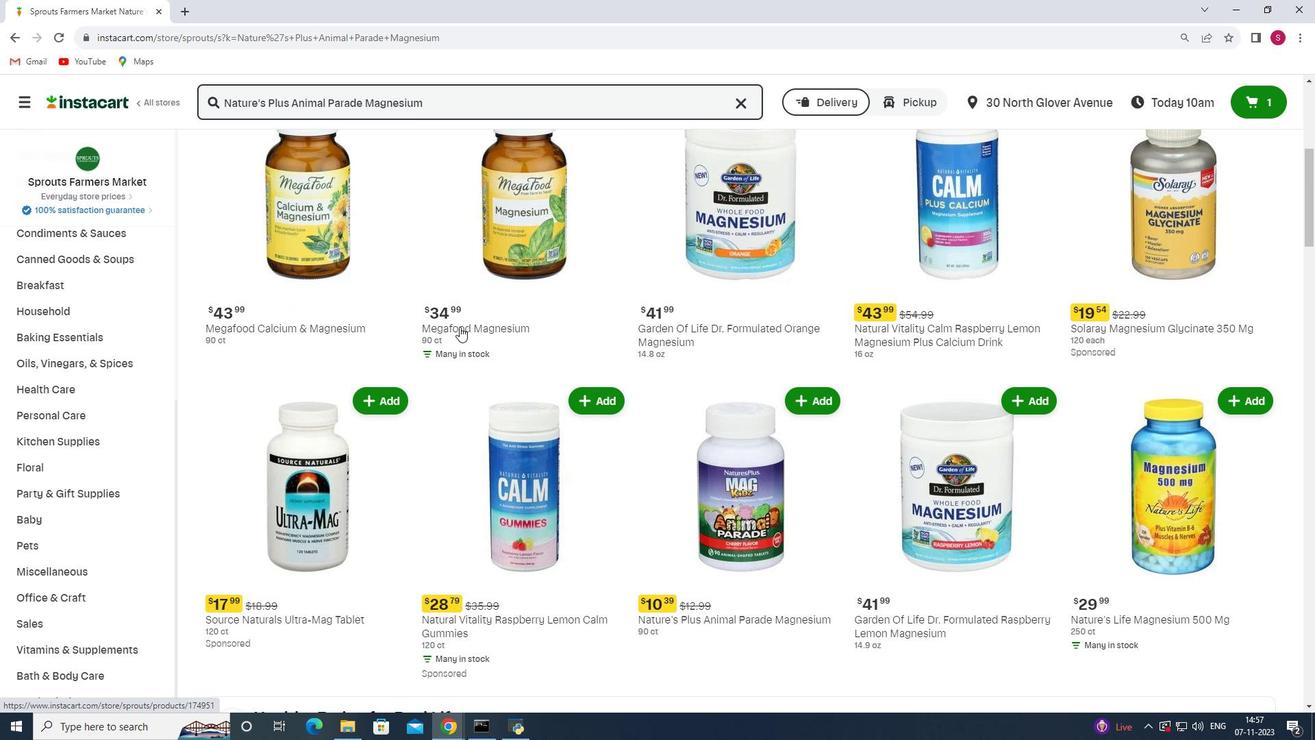 
Action: Mouse moved to (460, 352)
Screenshot: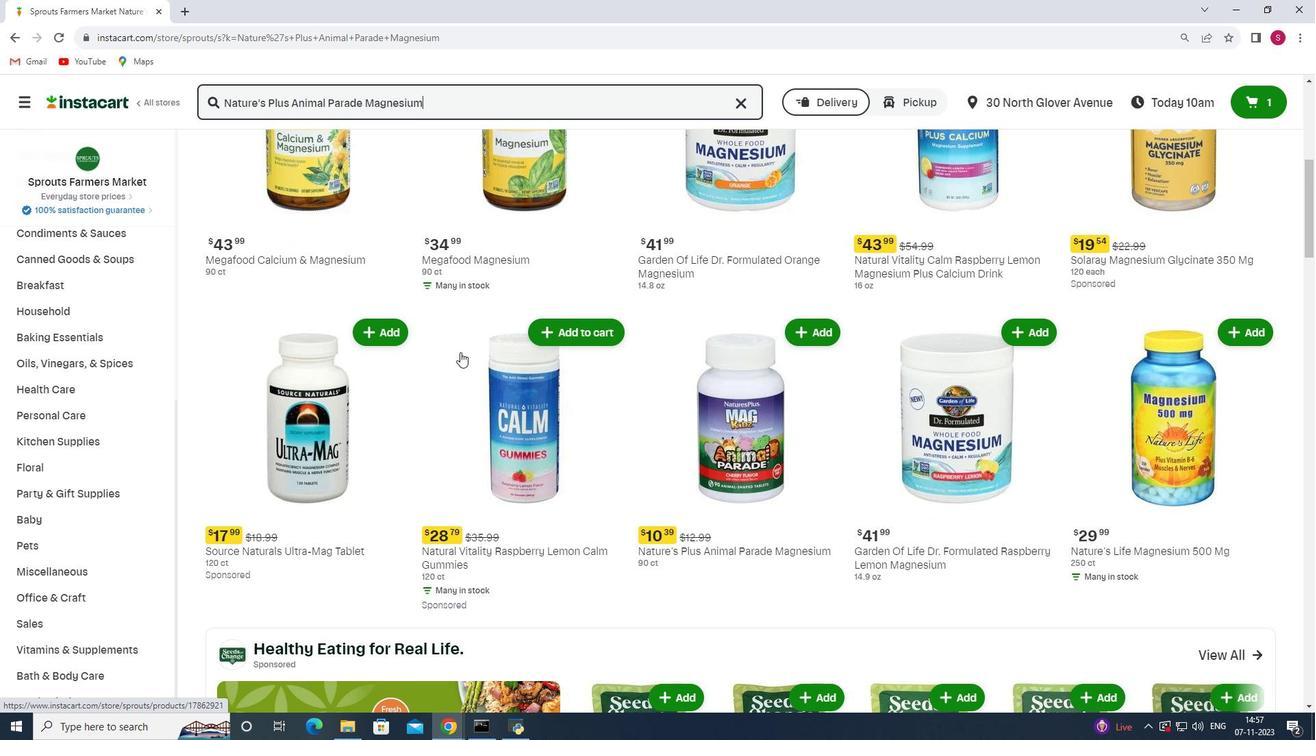 
Action: Mouse scrolled (460, 351) with delta (0, 0)
Screenshot: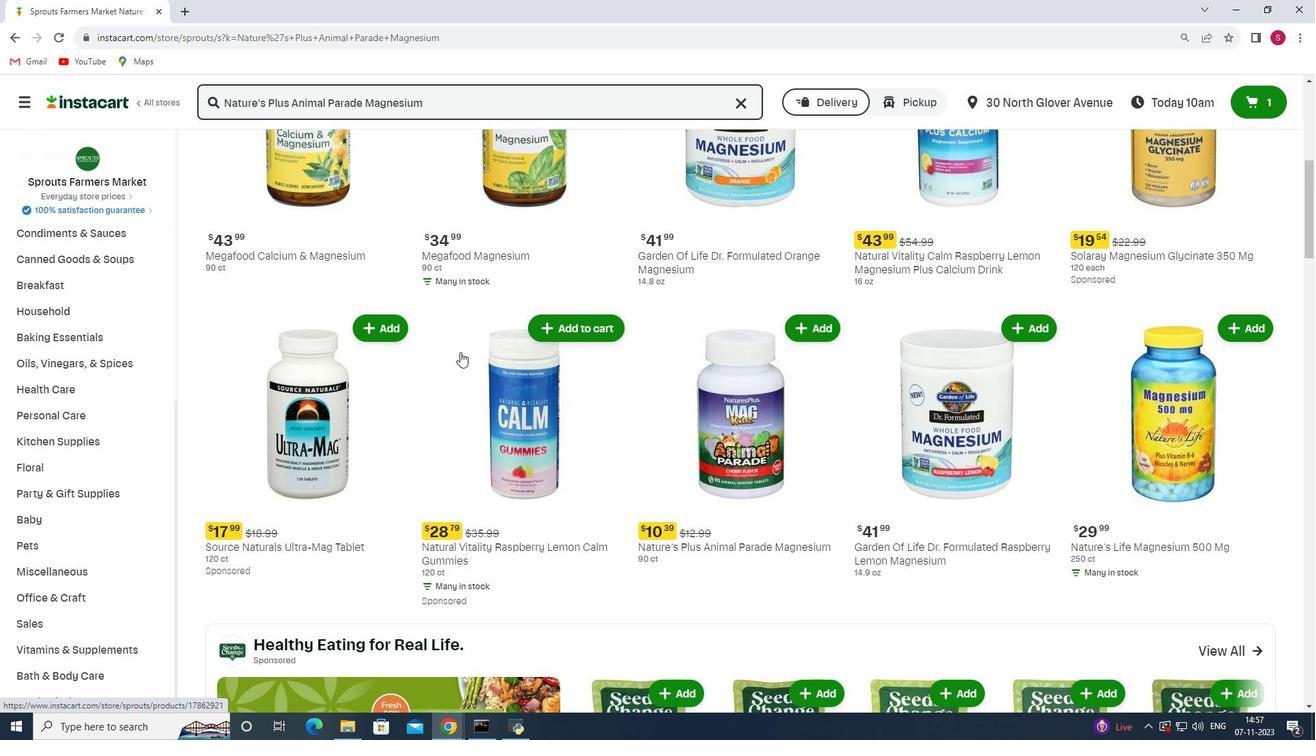 
Action: Mouse moved to (472, 341)
Screenshot: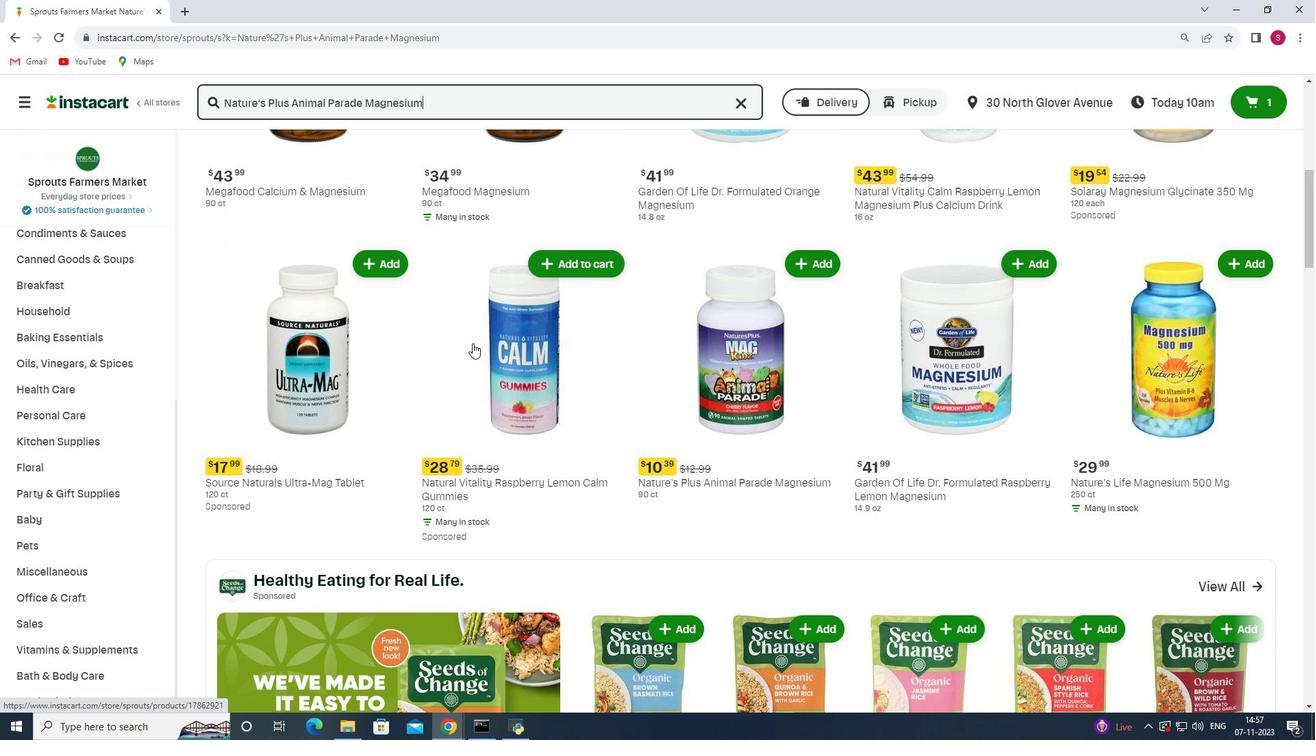 
Action: Mouse scrolled (472, 341) with delta (0, 0)
Screenshot: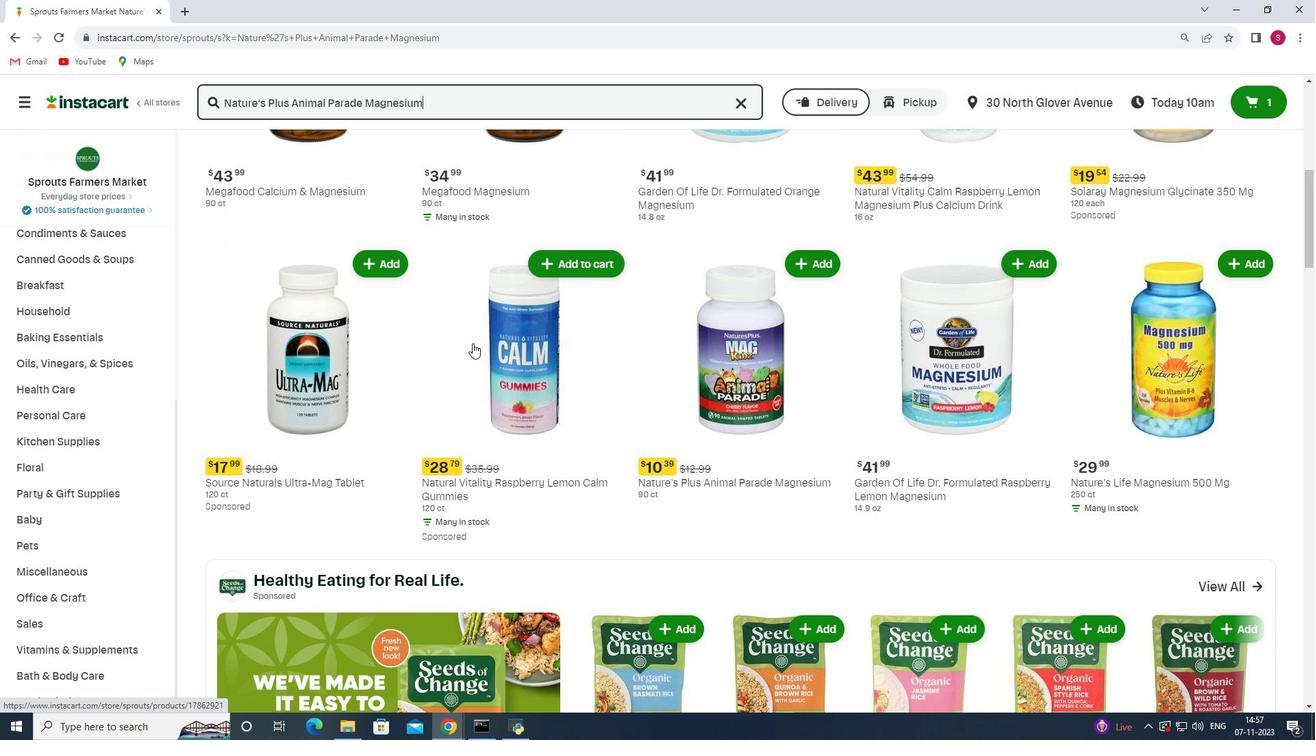 
Action: Mouse moved to (476, 361)
Screenshot: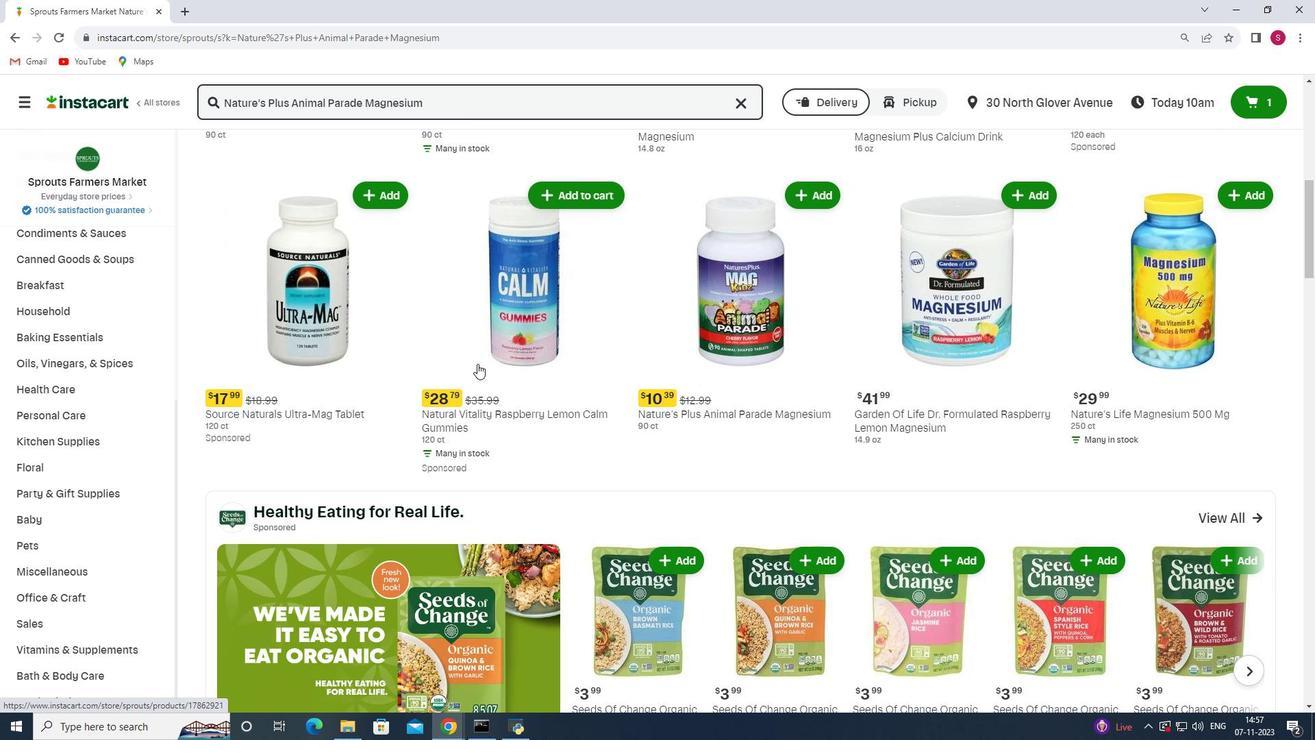 
Action: Mouse scrolled (476, 361) with delta (0, 0)
Screenshot: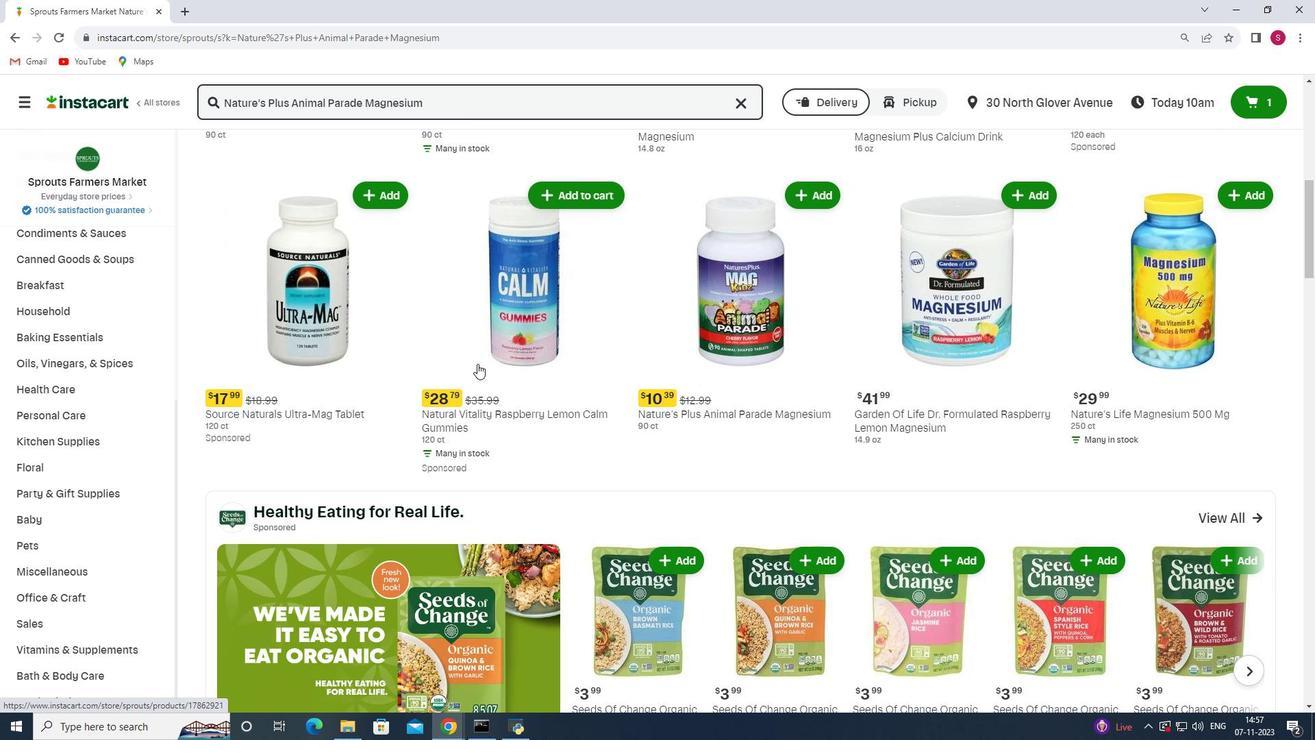 
Action: Mouse moved to (477, 368)
Screenshot: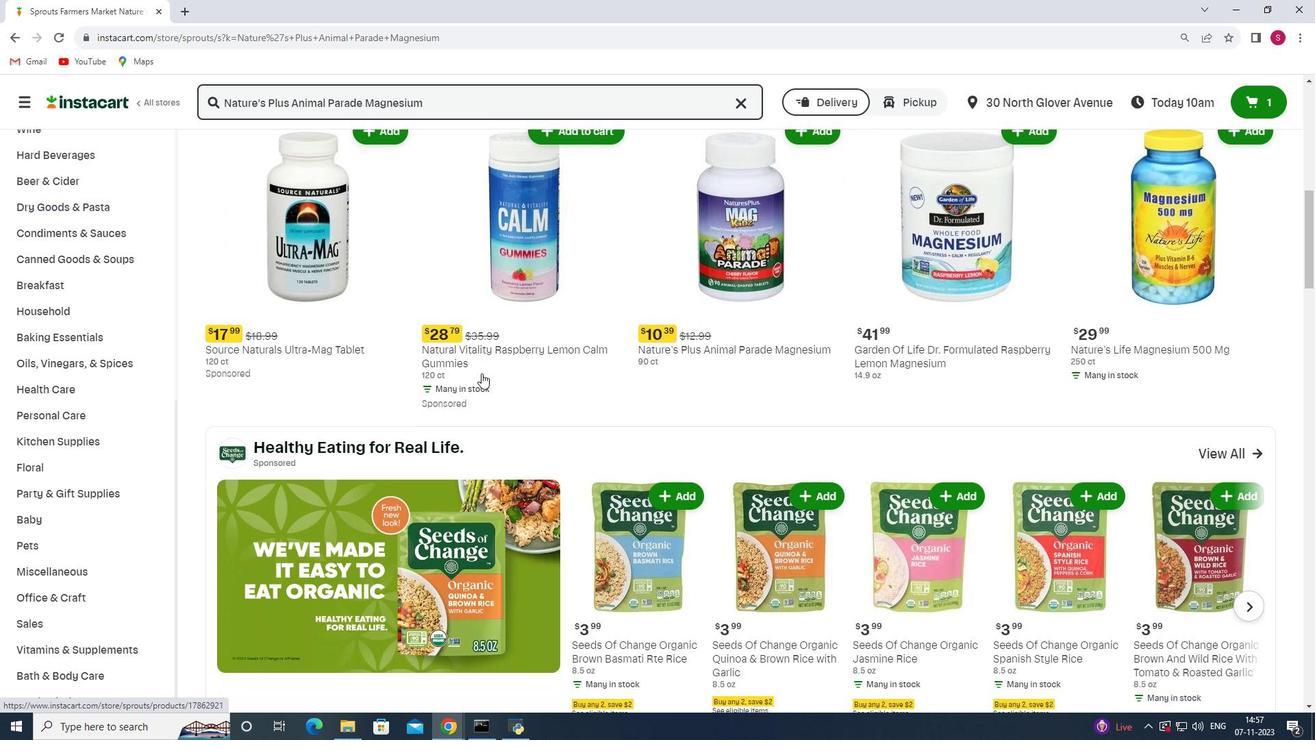 
Action: Mouse scrolled (477, 369) with delta (0, 0)
Screenshot: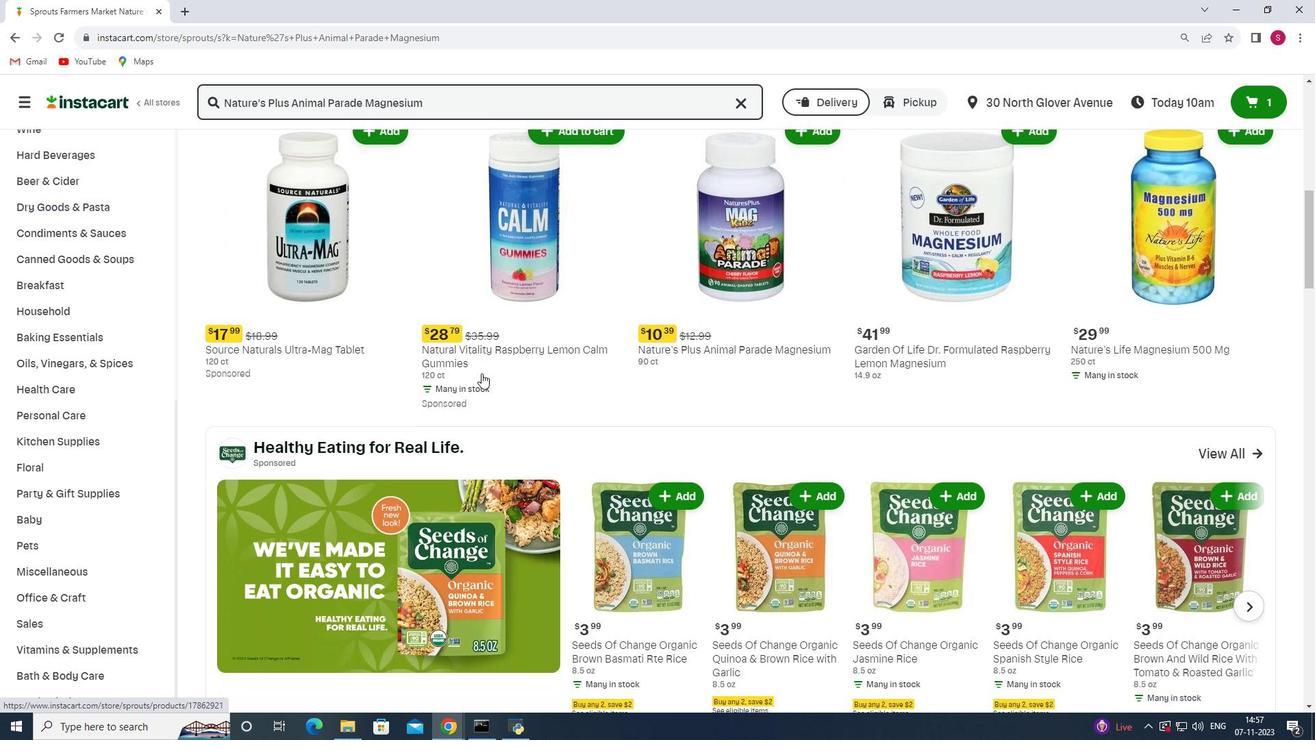 
Action: Mouse moved to (497, 419)
Screenshot: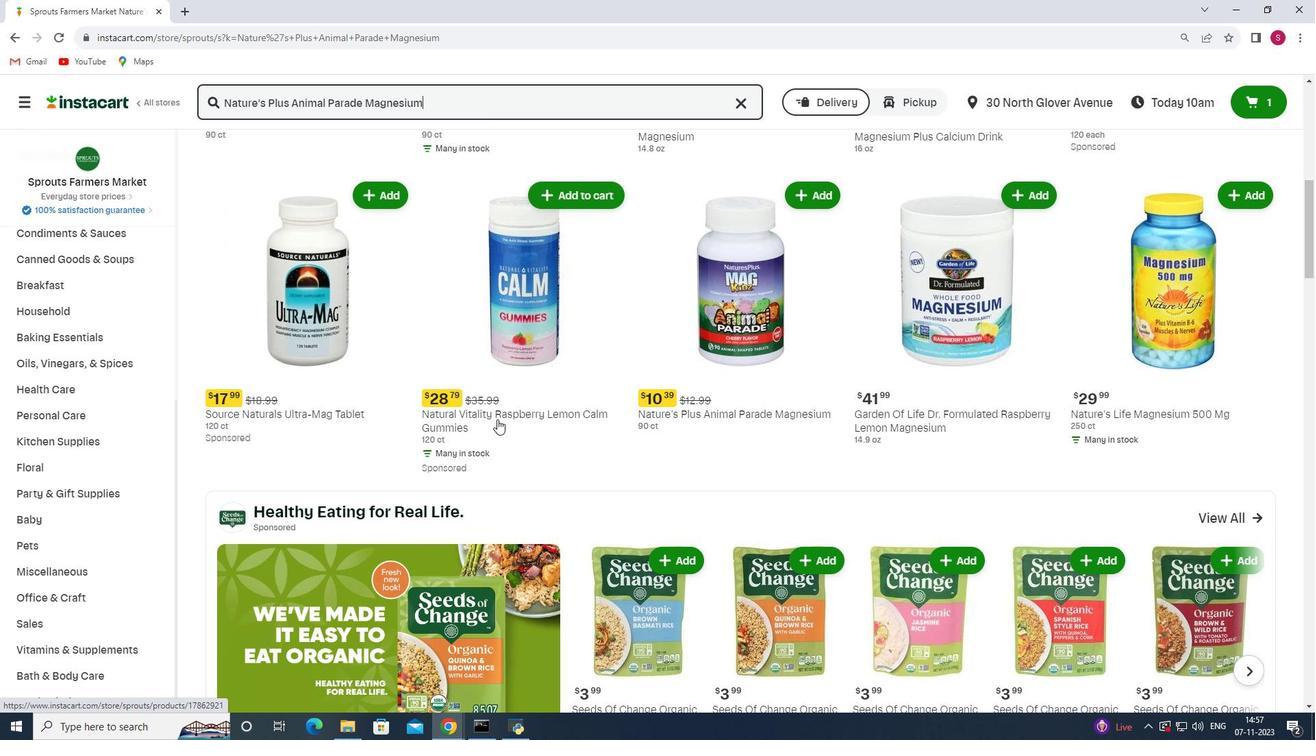 
Action: Mouse scrolled (497, 418) with delta (0, 0)
Screenshot: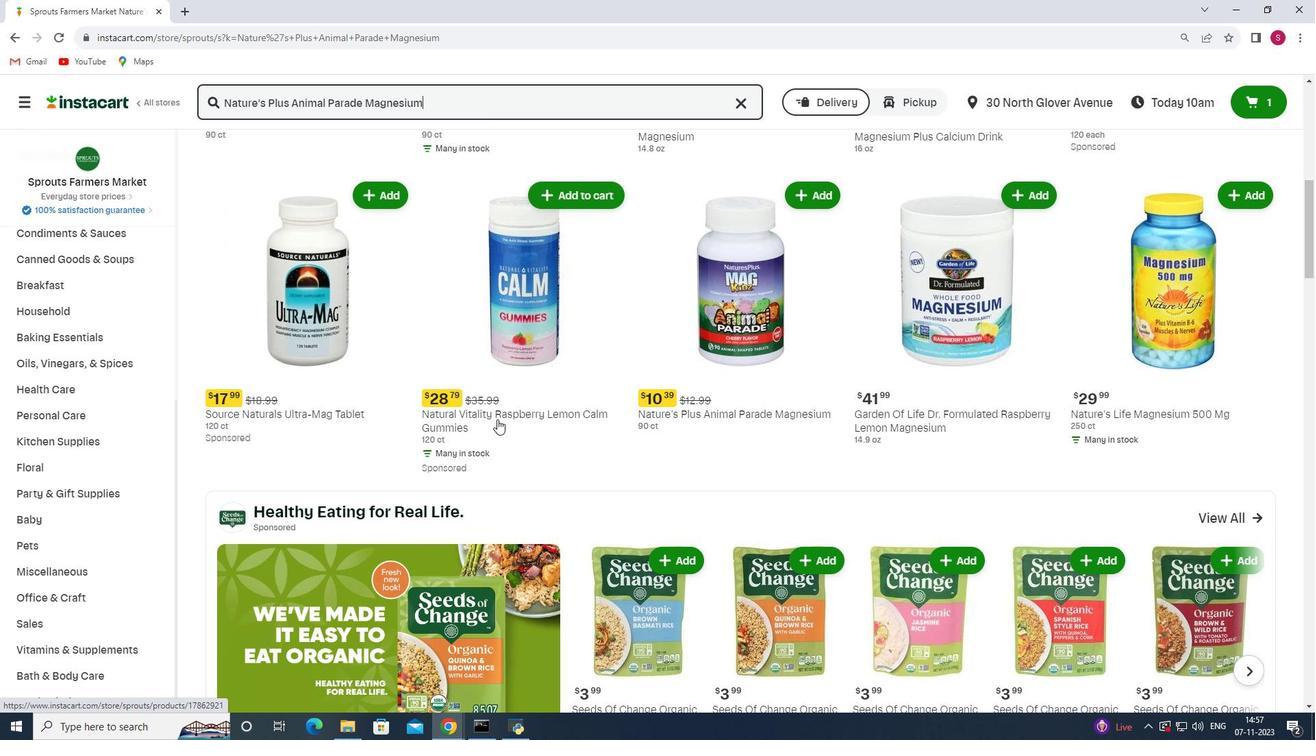 
Action: Mouse moved to (522, 404)
Screenshot: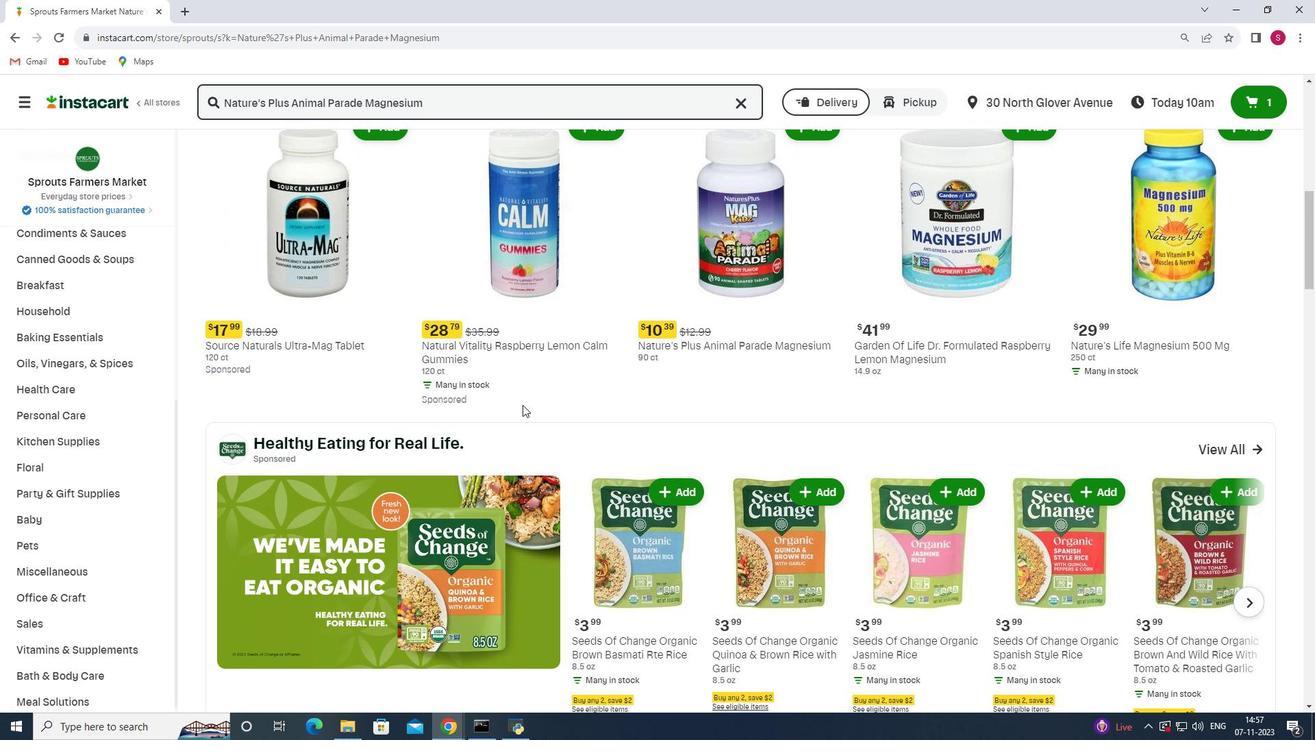 
Action: Mouse scrolled (522, 404) with delta (0, 0)
Screenshot: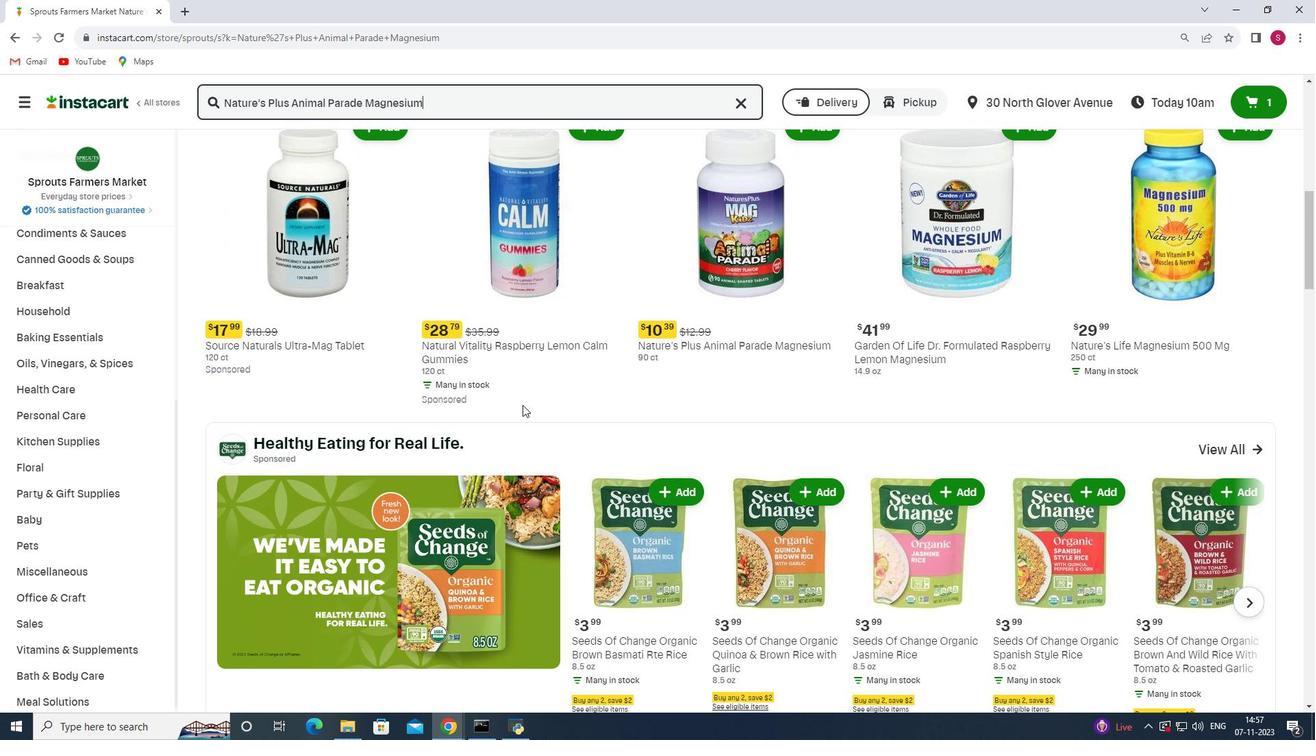 
Action: Mouse moved to (722, 305)
Screenshot: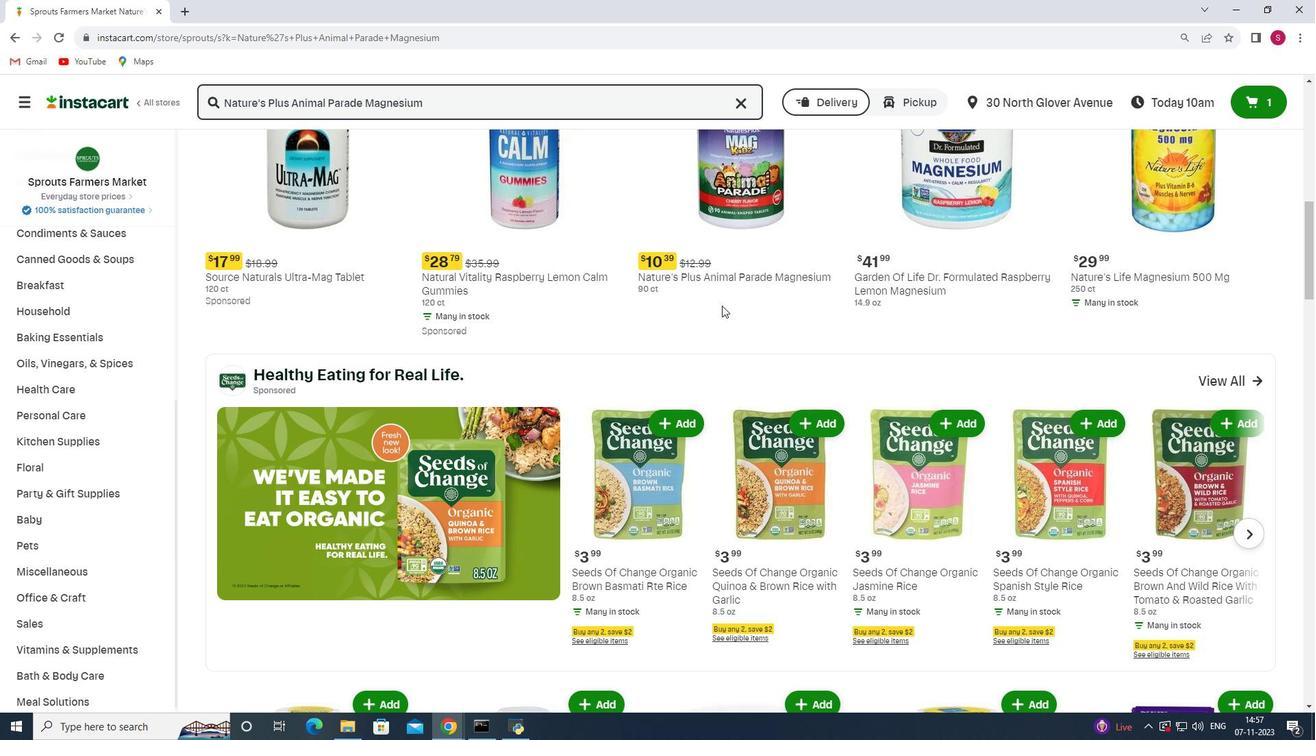 
Action: Mouse scrolled (722, 306) with delta (0, 0)
Screenshot: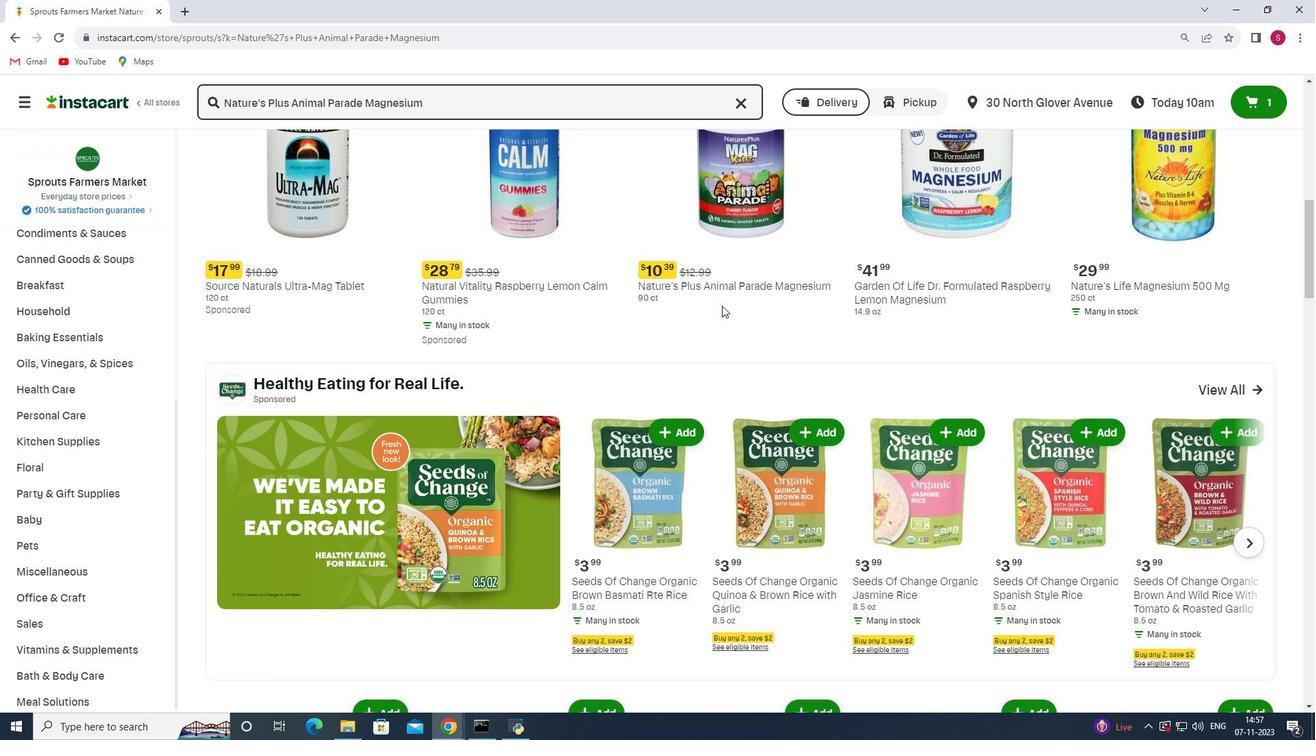 
Action: Mouse moved to (790, 239)
Screenshot: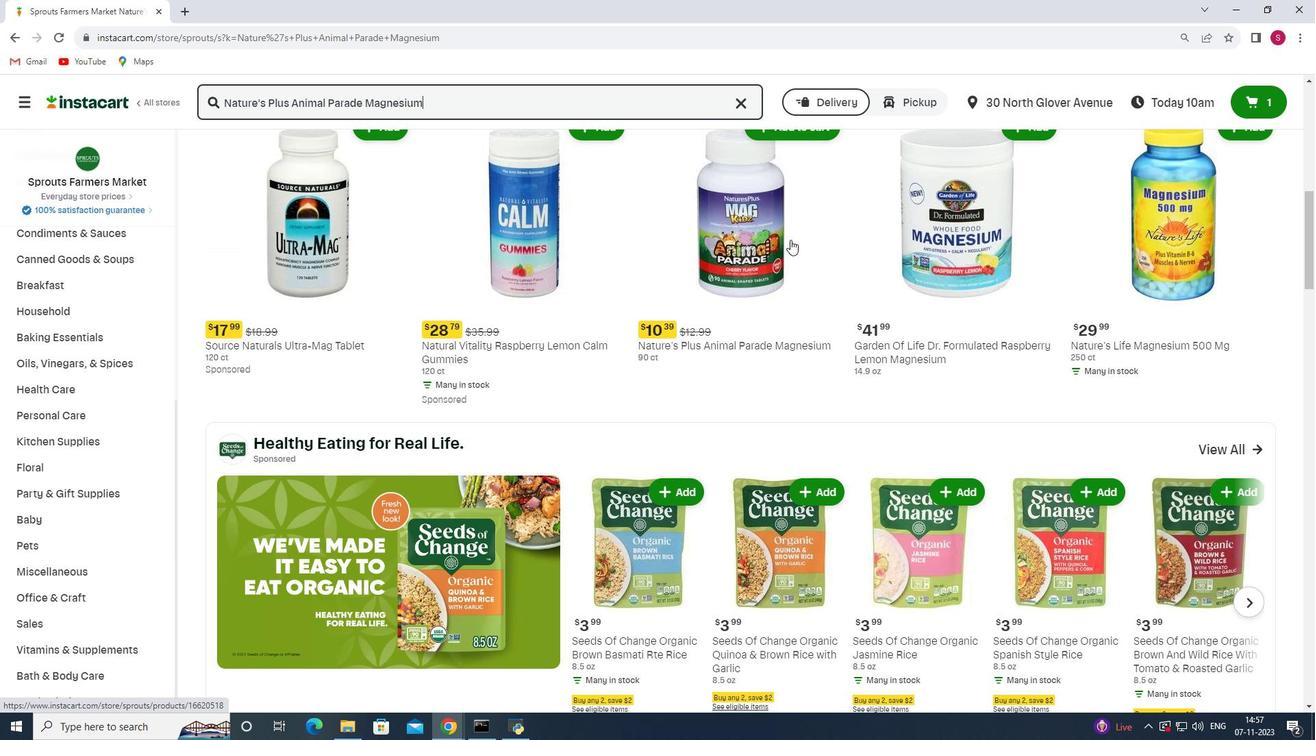 
Action: Mouse scrolled (790, 240) with delta (0, 0)
Screenshot: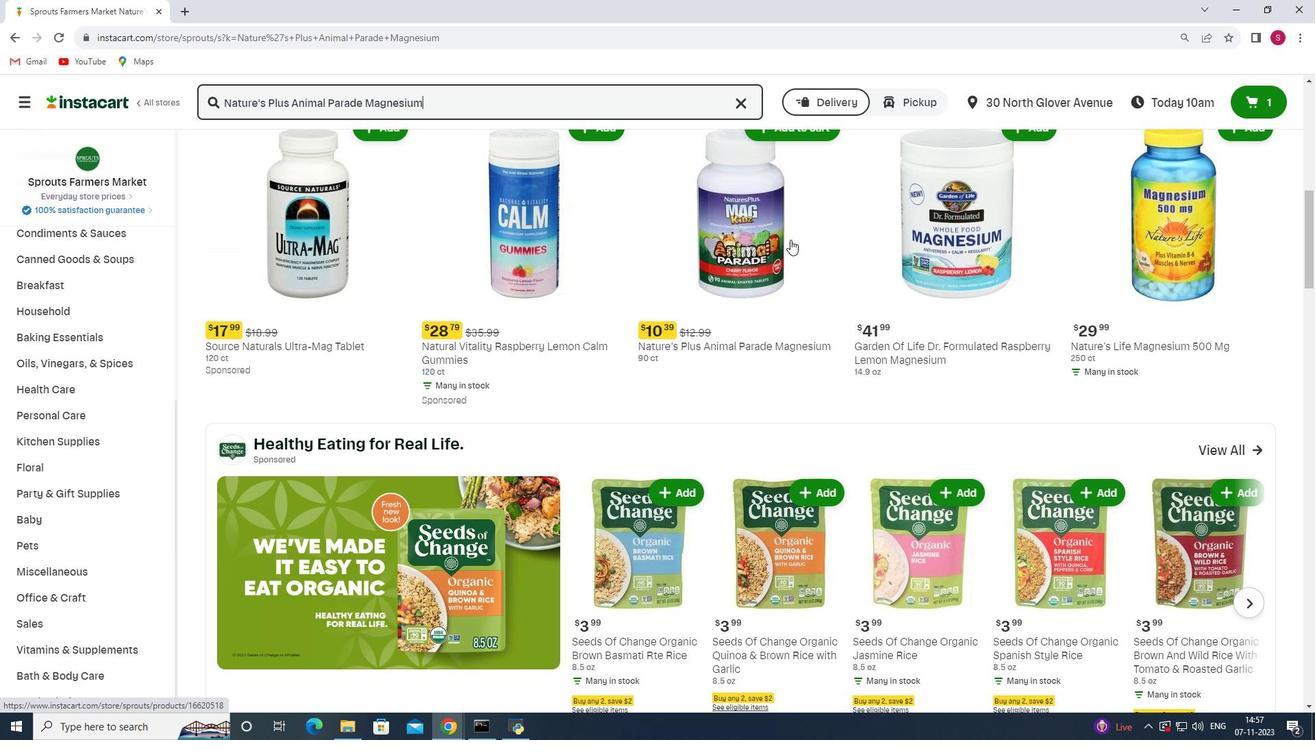 
Action: Mouse moved to (796, 197)
Screenshot: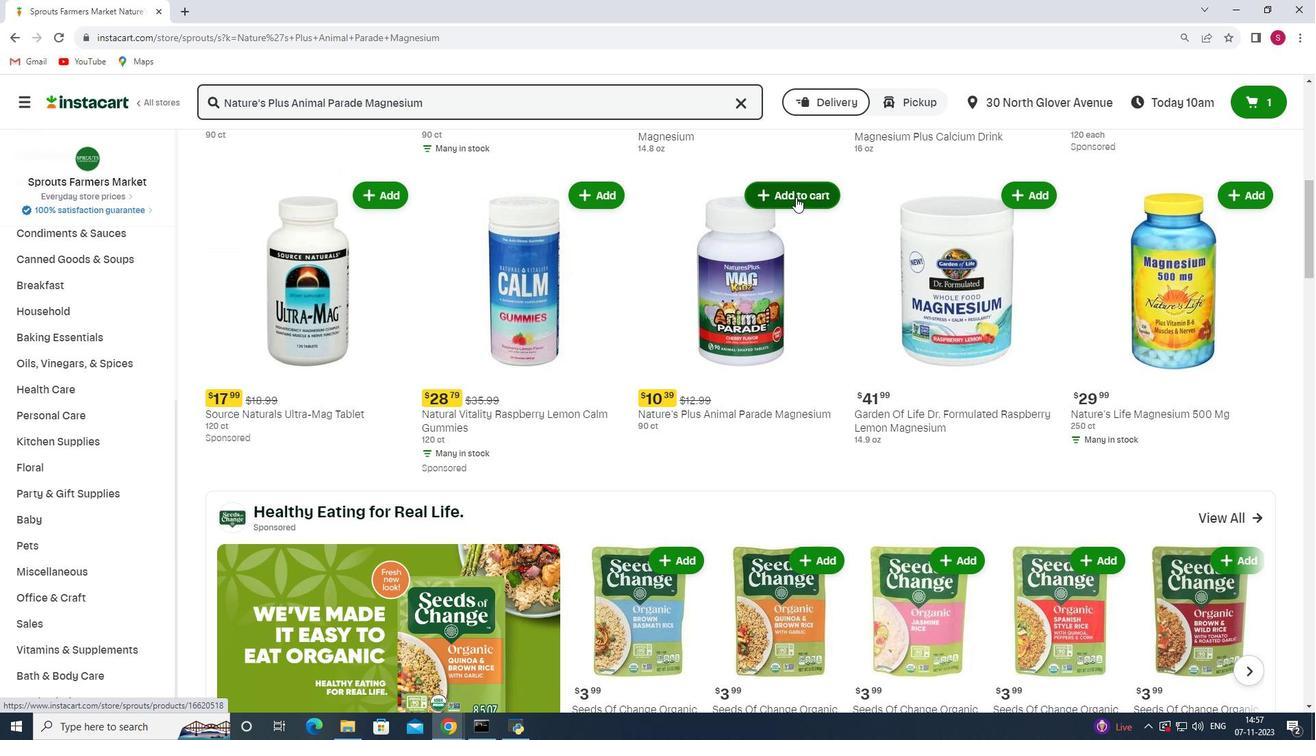 
Action: Mouse pressed left at (796, 197)
Screenshot: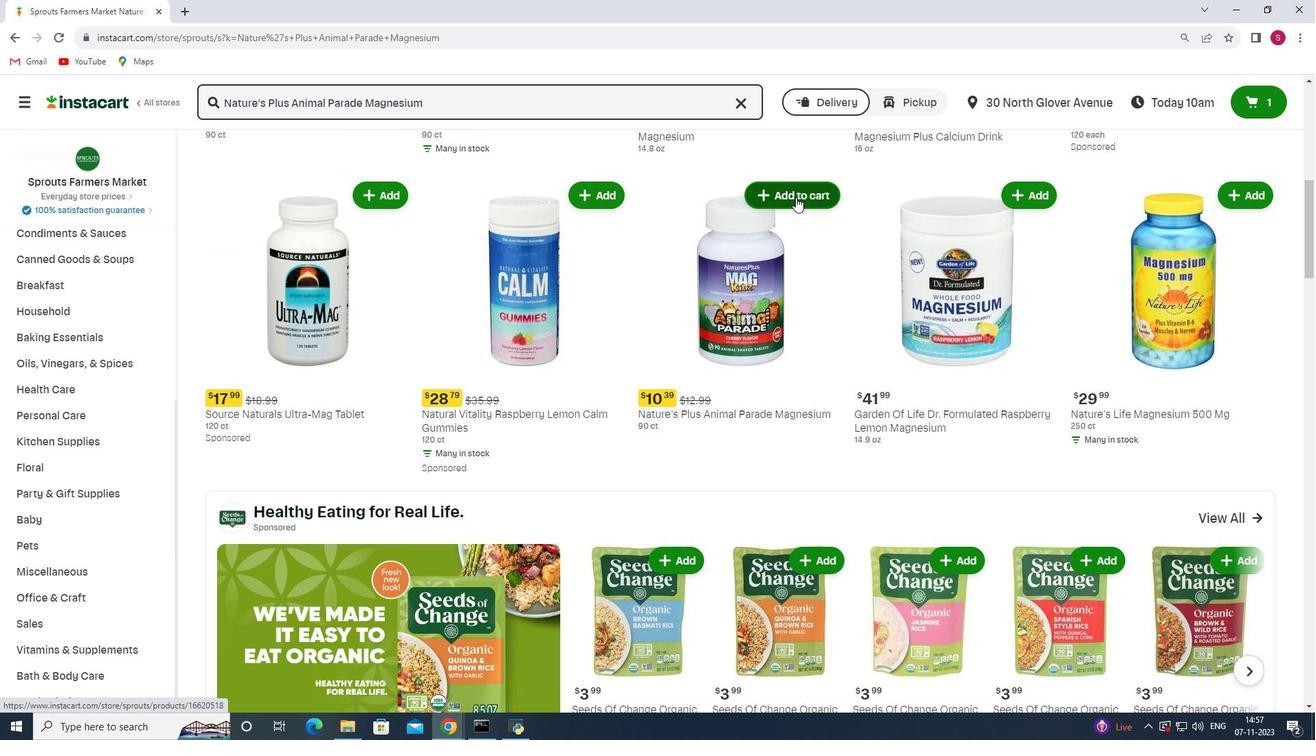 
Action: Mouse moved to (753, 278)
Screenshot: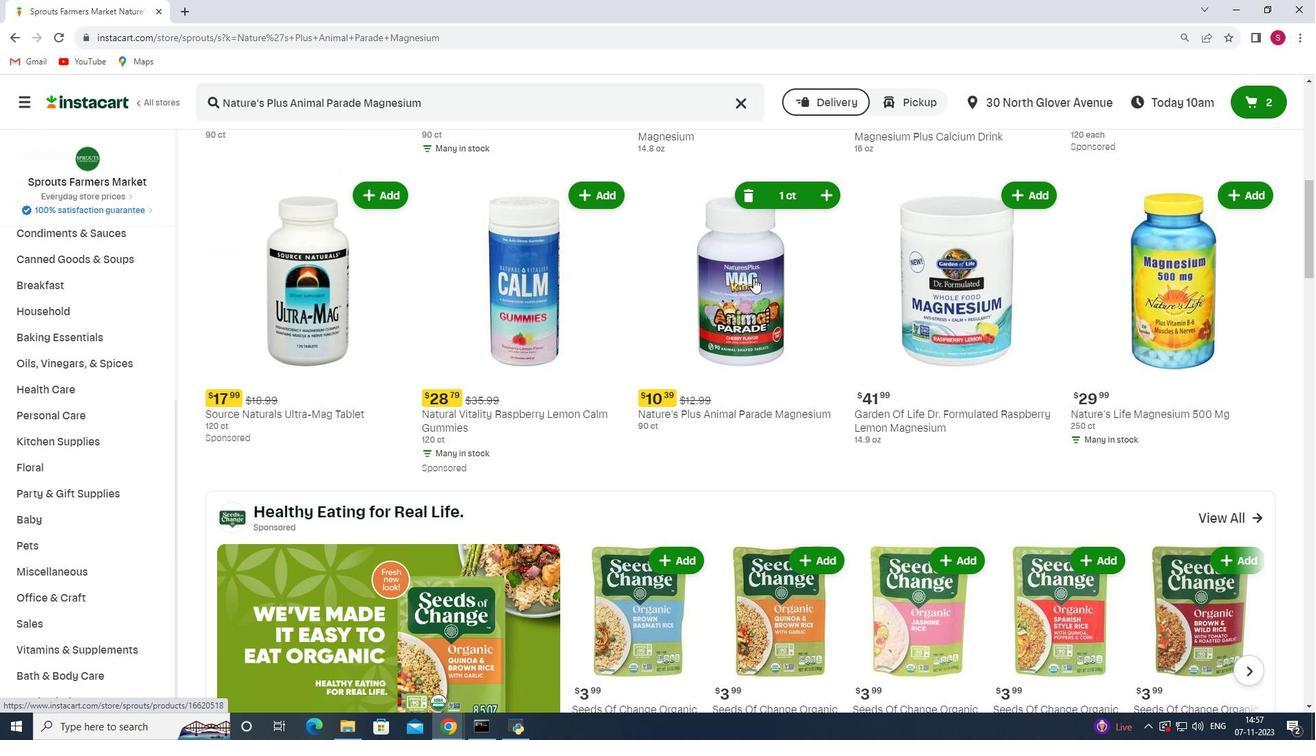 
